 Task: Look for space in João Pinheiro, Brazil from 5th July, 2023 to 10th July, 2023 for 4 adults in price range Rs.9000 to Rs.14000. Place can be entire place with 2 bedrooms having 4 beds and 2 bathrooms. Property type can be house, flat, guest house. Booking option can be shelf check-in. Required host language is Spanish.
Action: Mouse moved to (410, 101)
Screenshot: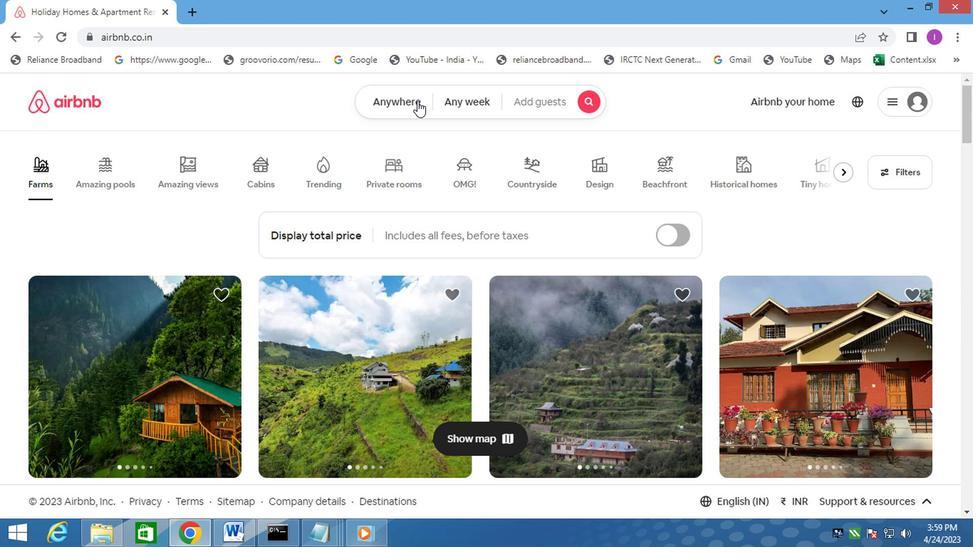 
Action: Mouse pressed left at (410, 101)
Screenshot: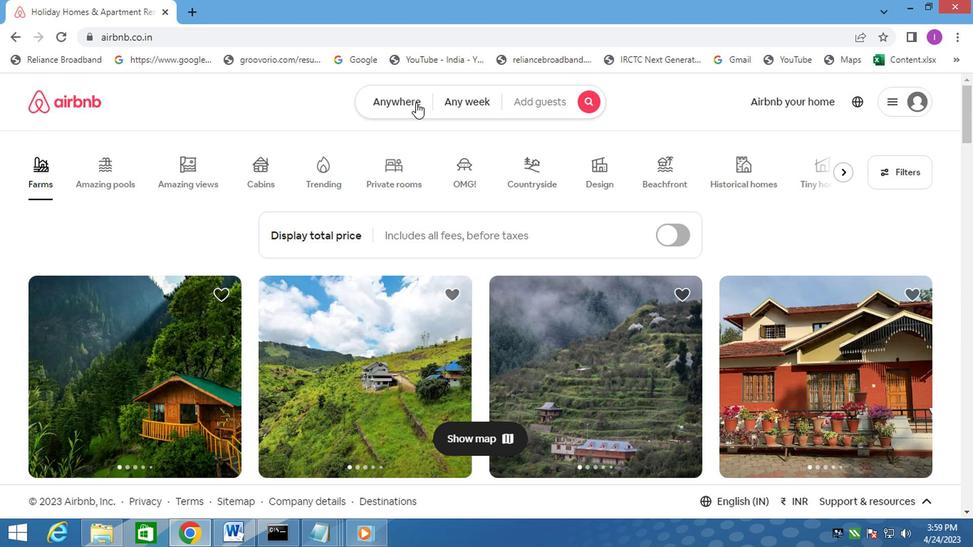 
Action: Mouse moved to (330, 159)
Screenshot: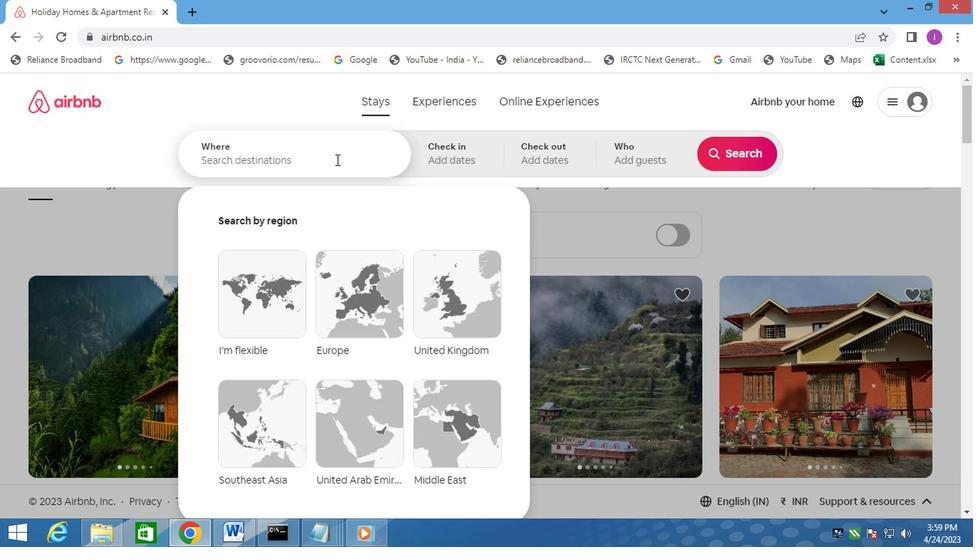 
Action: Mouse pressed left at (330, 159)
Screenshot: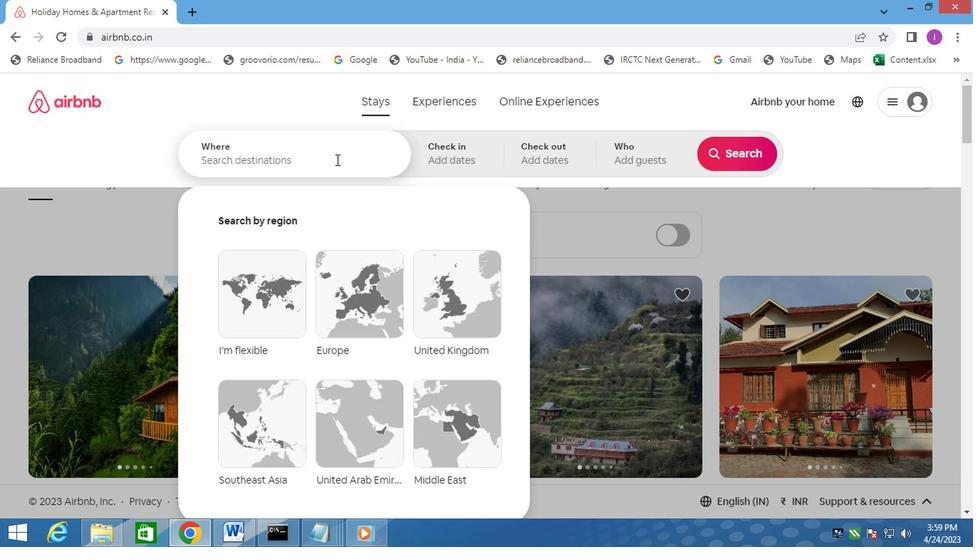 
Action: Mouse moved to (348, 174)
Screenshot: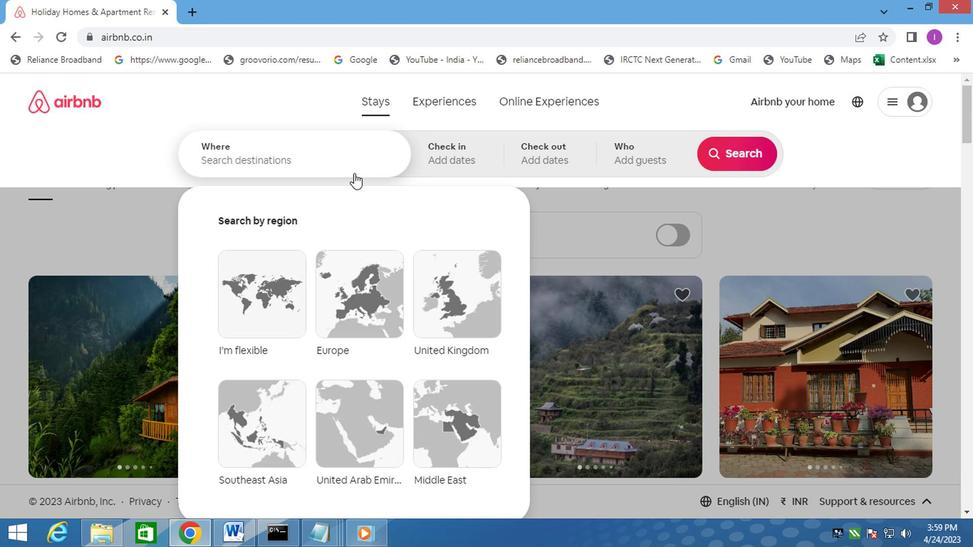 
Action: Key pressed <Key.shift>JOAO<Key.space>PINHEIRO,<Key.shift>BRAZIL
Screenshot: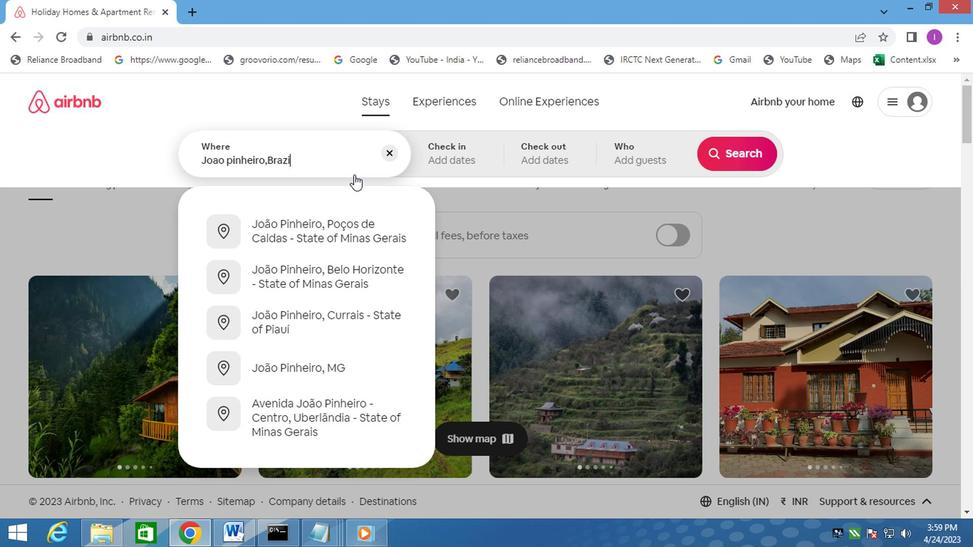 
Action: Mouse moved to (457, 155)
Screenshot: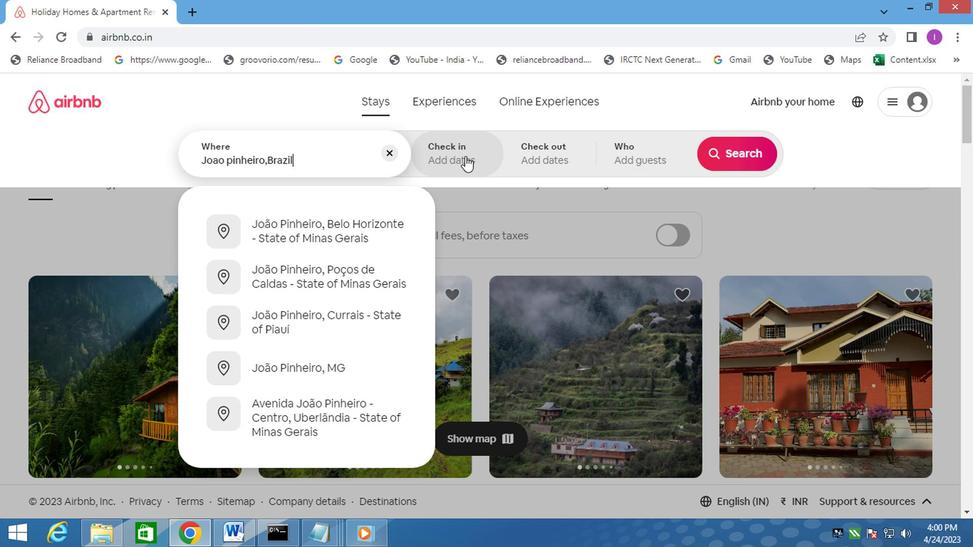 
Action: Mouse pressed left at (457, 155)
Screenshot: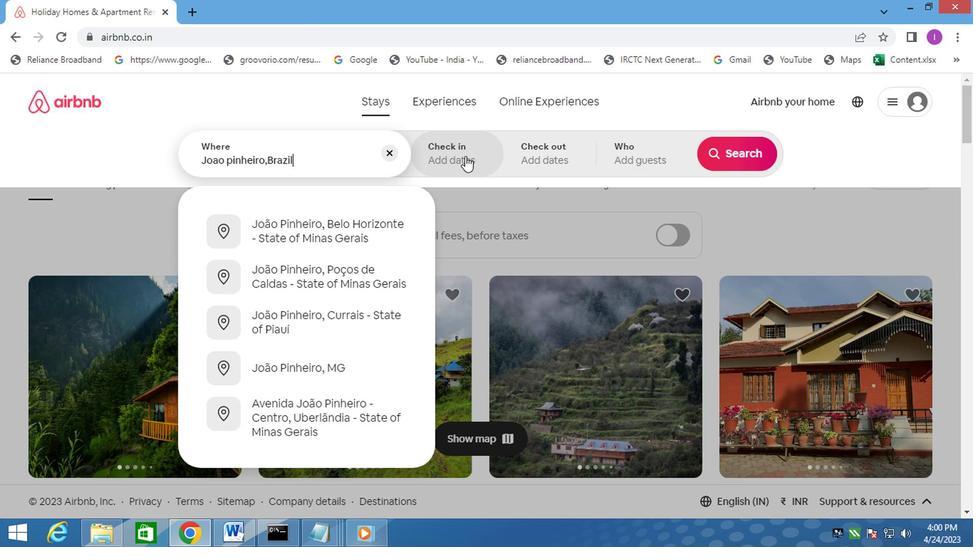 
Action: Mouse moved to (722, 272)
Screenshot: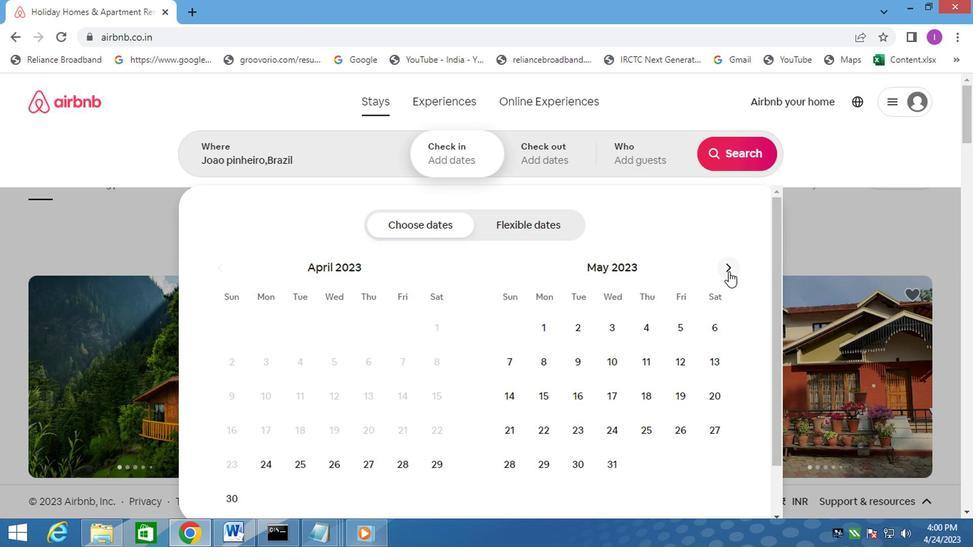 
Action: Mouse pressed left at (722, 272)
Screenshot: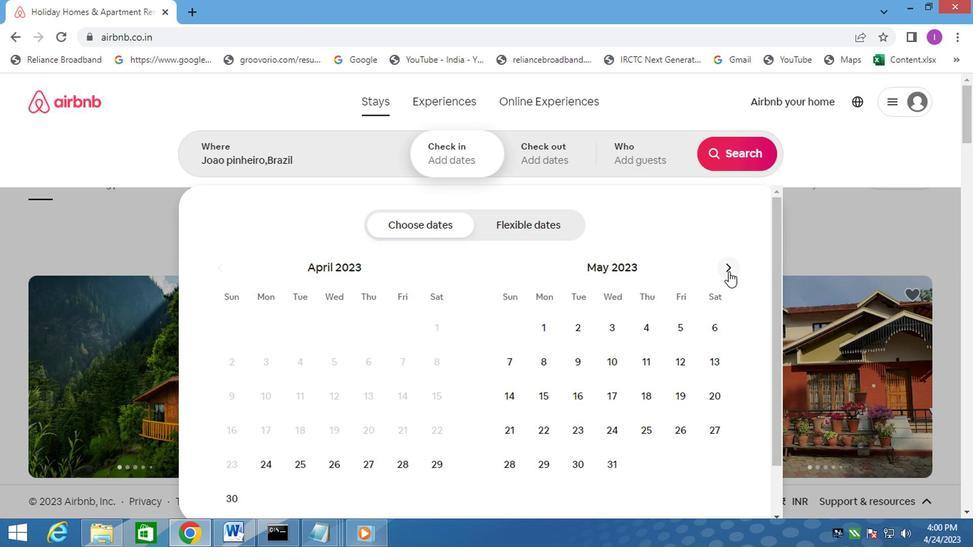 
Action: Mouse moved to (725, 269)
Screenshot: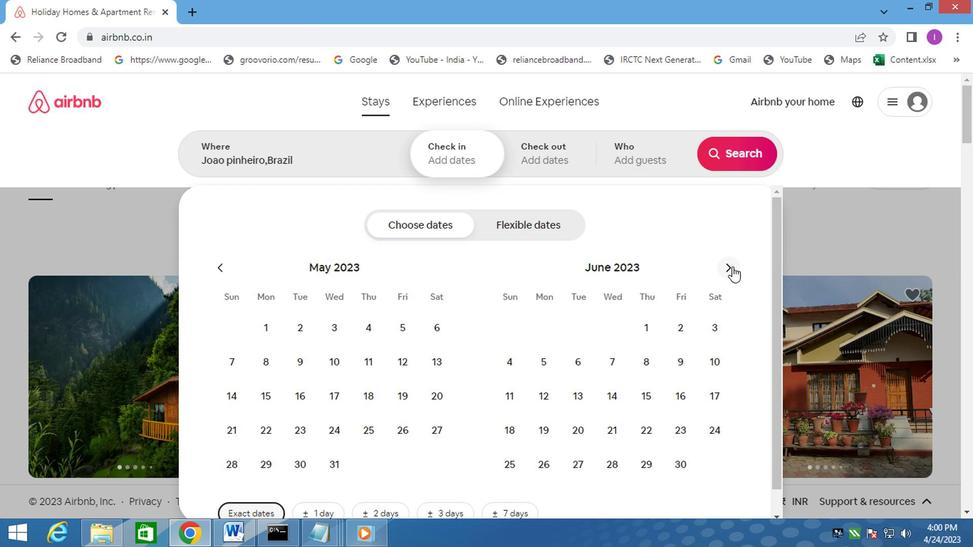 
Action: Mouse pressed left at (725, 269)
Screenshot: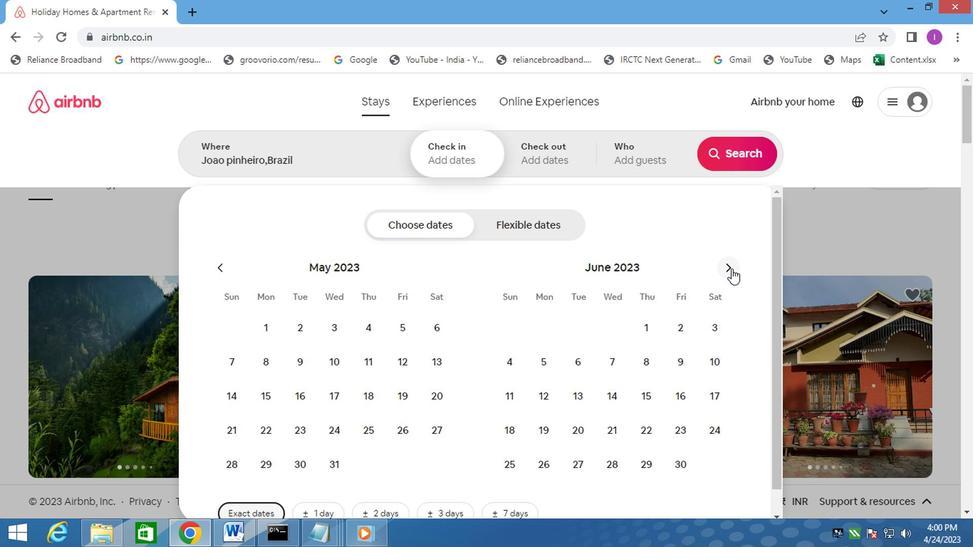 
Action: Mouse moved to (601, 360)
Screenshot: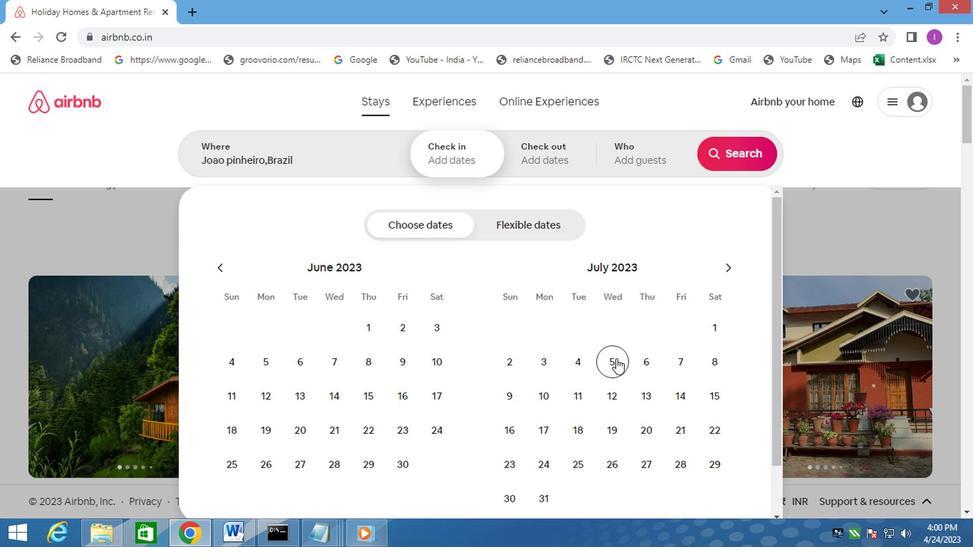 
Action: Mouse pressed left at (601, 360)
Screenshot: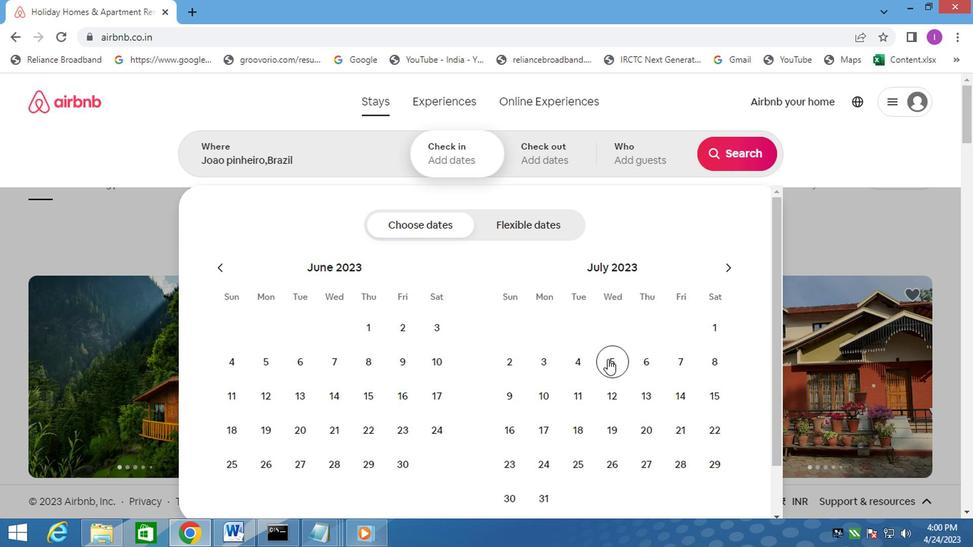
Action: Mouse moved to (537, 397)
Screenshot: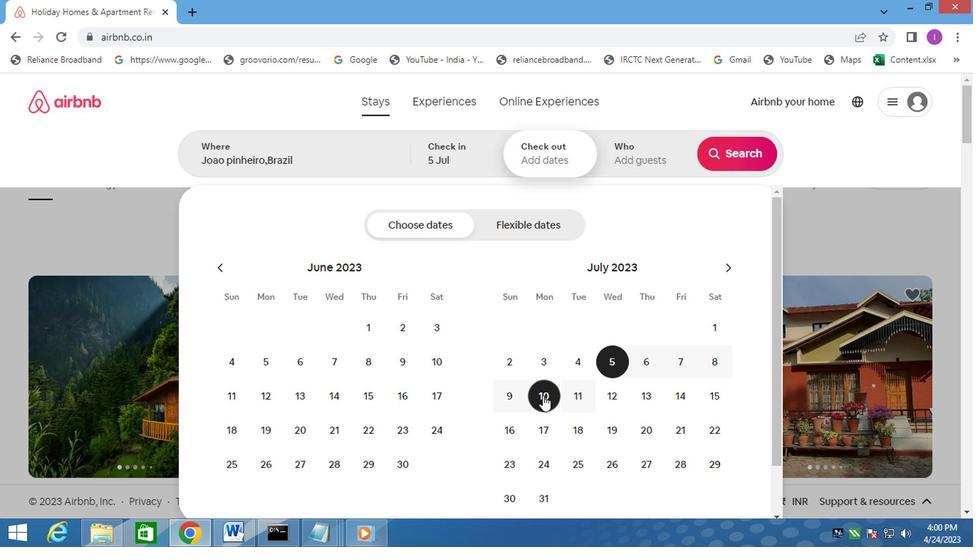 
Action: Mouse pressed left at (537, 397)
Screenshot: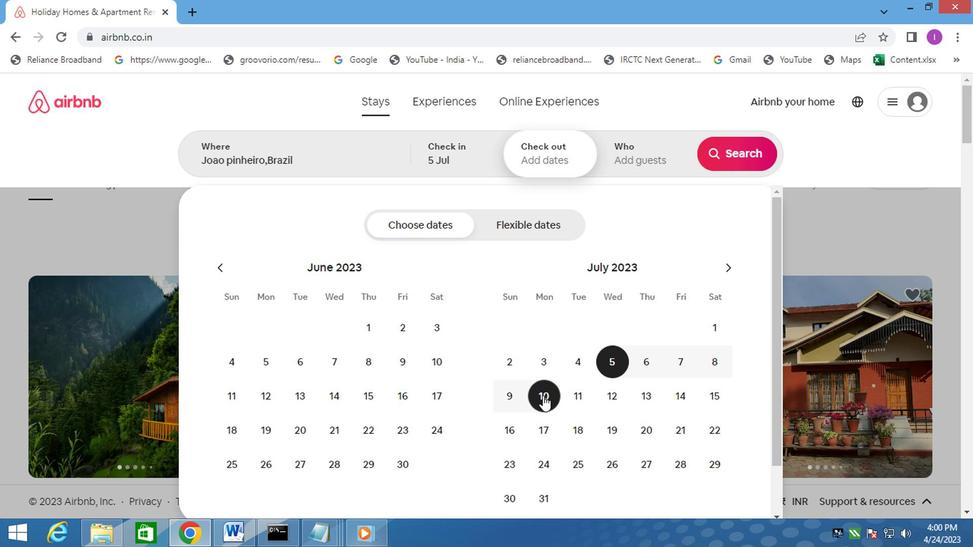 
Action: Mouse moved to (626, 166)
Screenshot: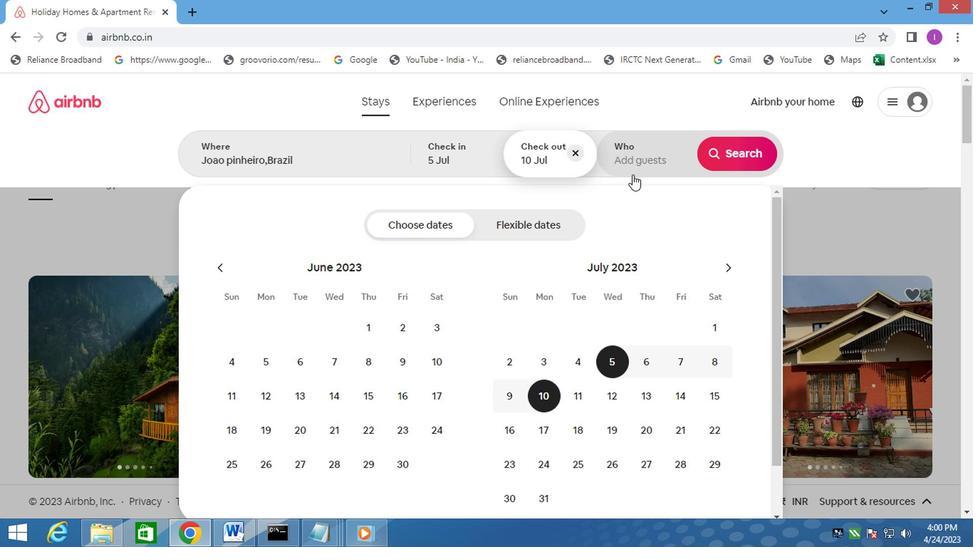 
Action: Mouse pressed left at (626, 166)
Screenshot: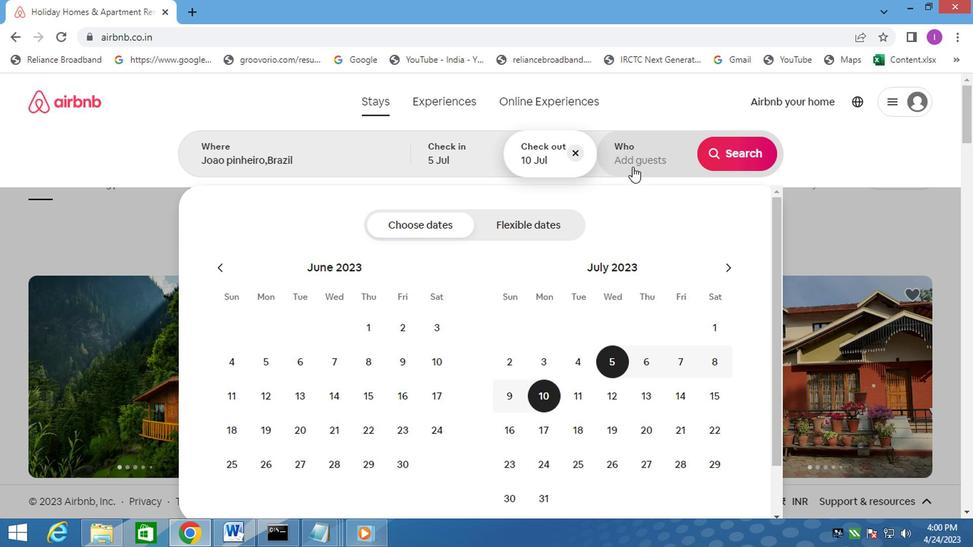 
Action: Mouse moved to (733, 224)
Screenshot: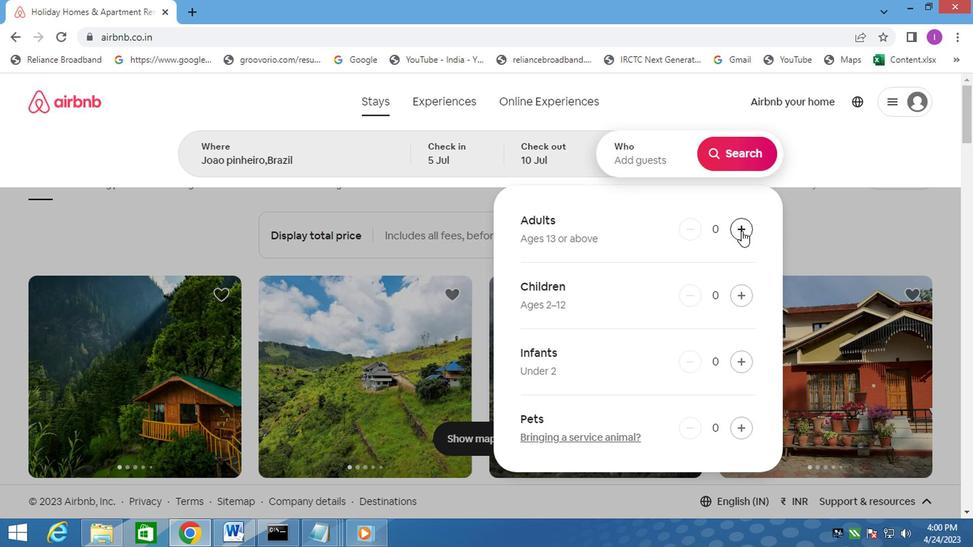 
Action: Mouse pressed left at (733, 224)
Screenshot: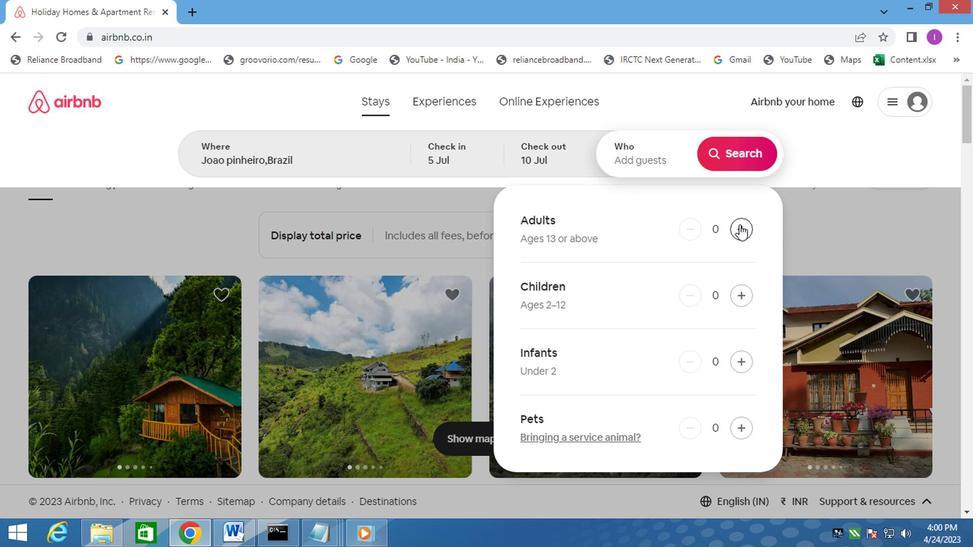 
Action: Mouse pressed left at (733, 224)
Screenshot: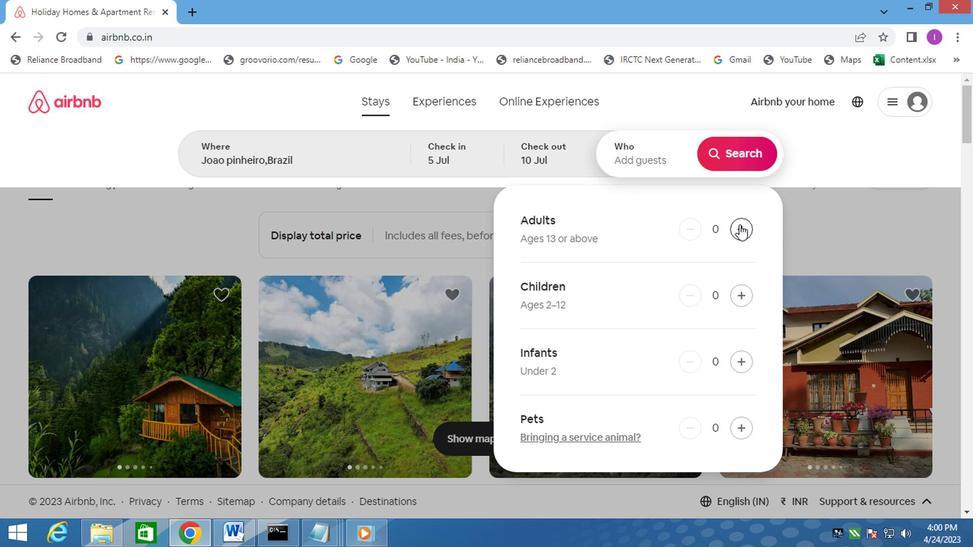 
Action: Mouse pressed left at (733, 224)
Screenshot: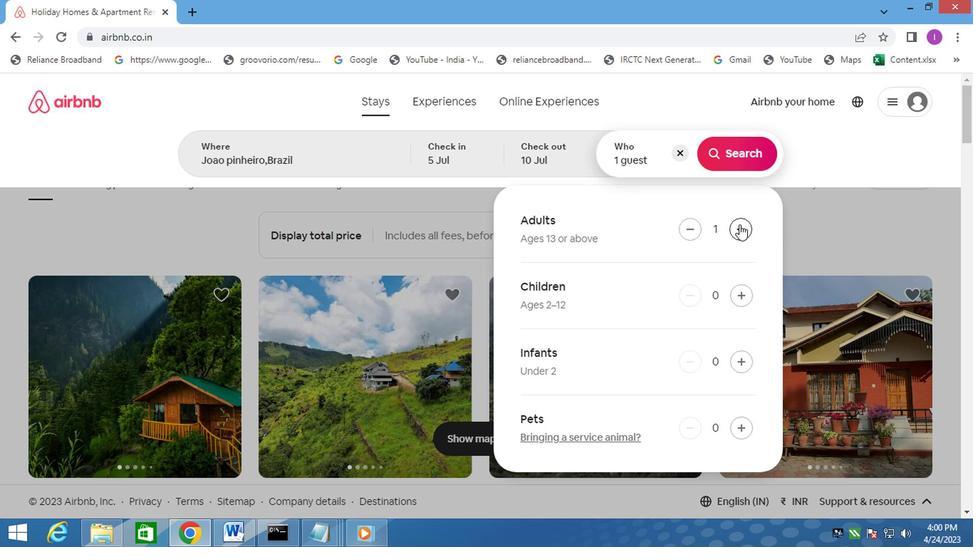 
Action: Mouse pressed left at (733, 224)
Screenshot: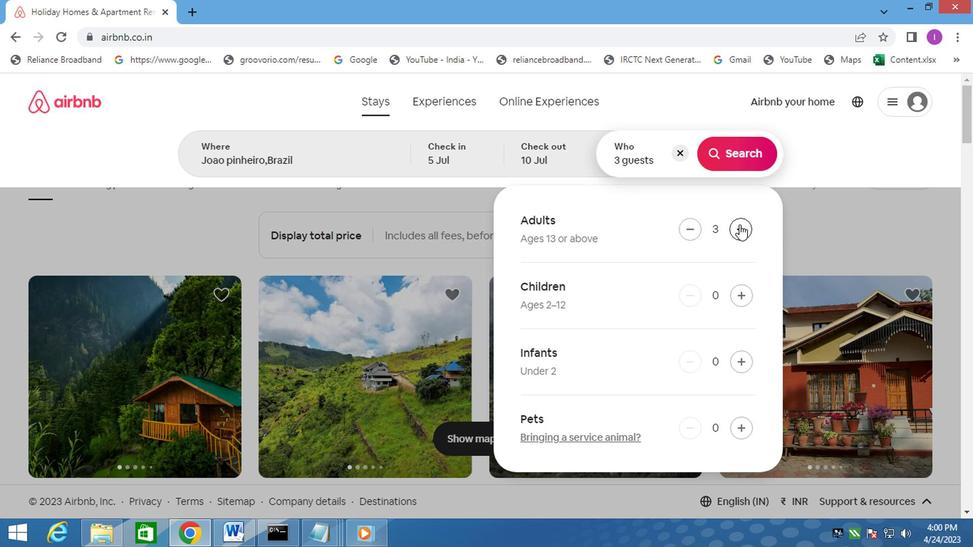 
Action: Mouse moved to (737, 154)
Screenshot: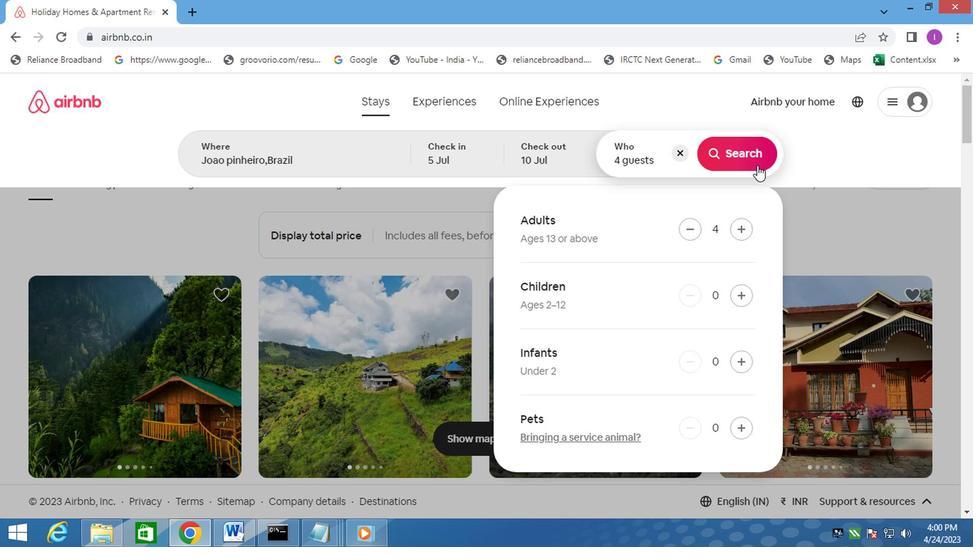 
Action: Mouse pressed left at (737, 154)
Screenshot: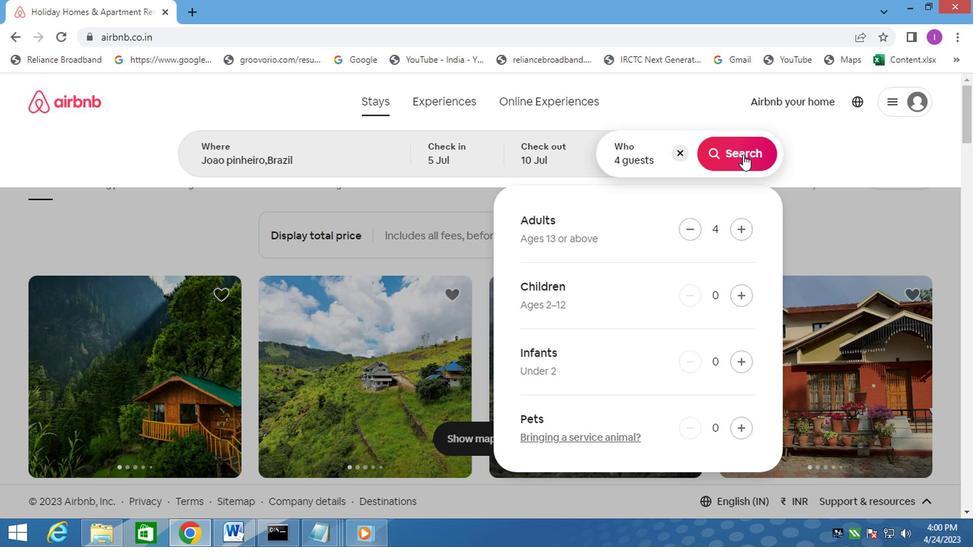 
Action: Mouse moved to (902, 155)
Screenshot: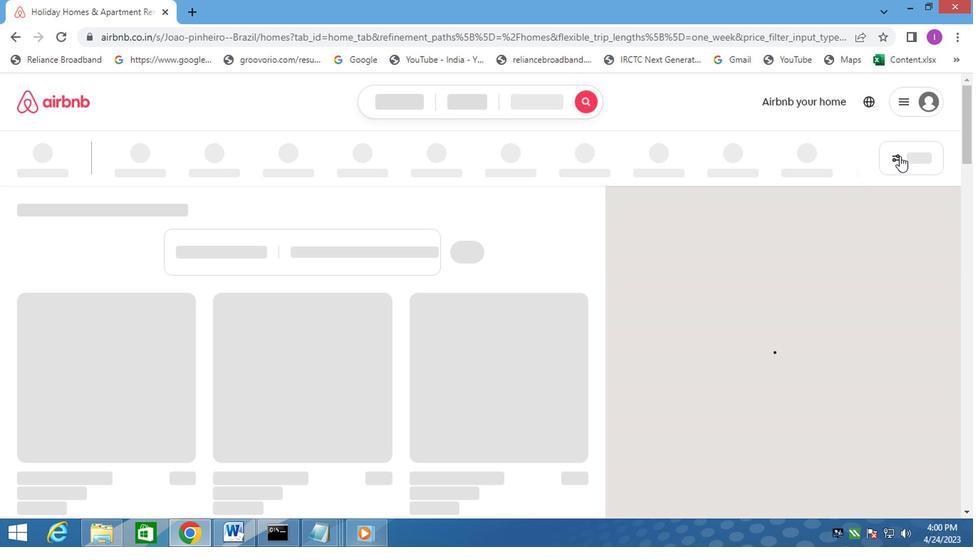 
Action: Mouse pressed left at (902, 155)
Screenshot: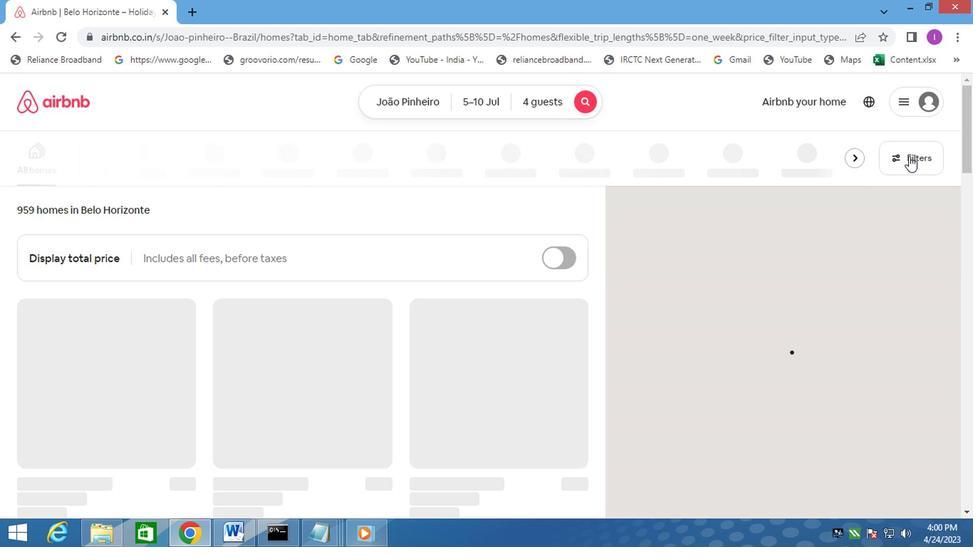 
Action: Mouse moved to (310, 335)
Screenshot: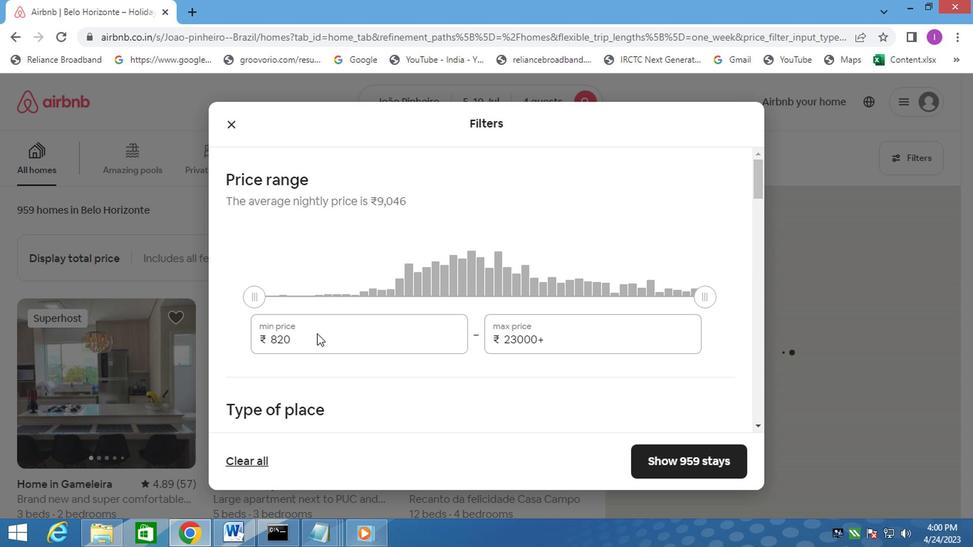 
Action: Mouse pressed left at (310, 335)
Screenshot: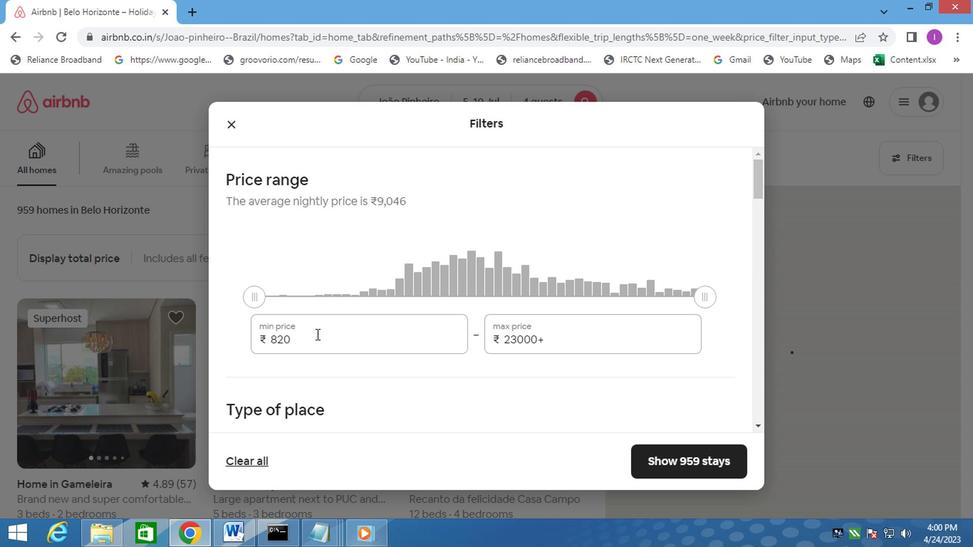 
Action: Mouse moved to (301, 337)
Screenshot: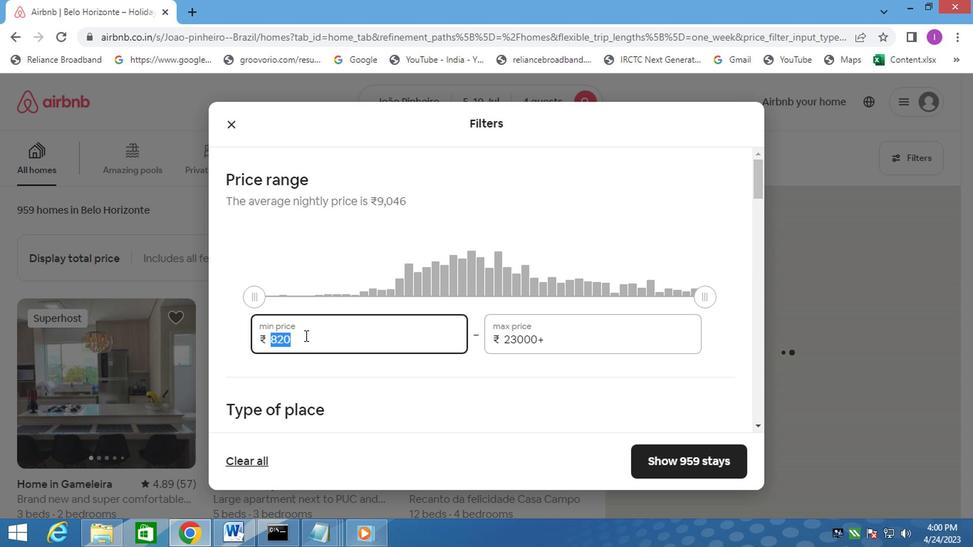 
Action: Key pressed 9000
Screenshot: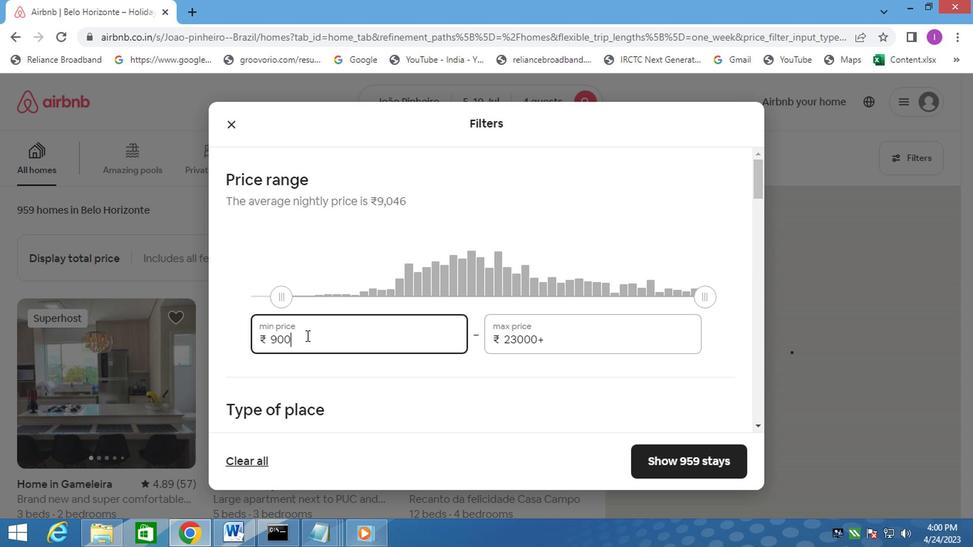 
Action: Mouse scrolled (301, 336) with delta (0, -1)
Screenshot: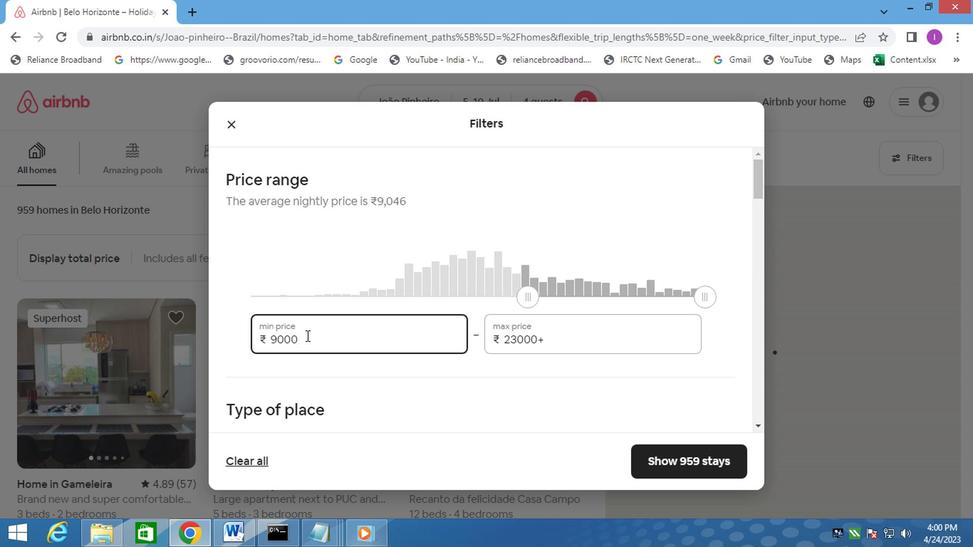 
Action: Mouse moved to (313, 342)
Screenshot: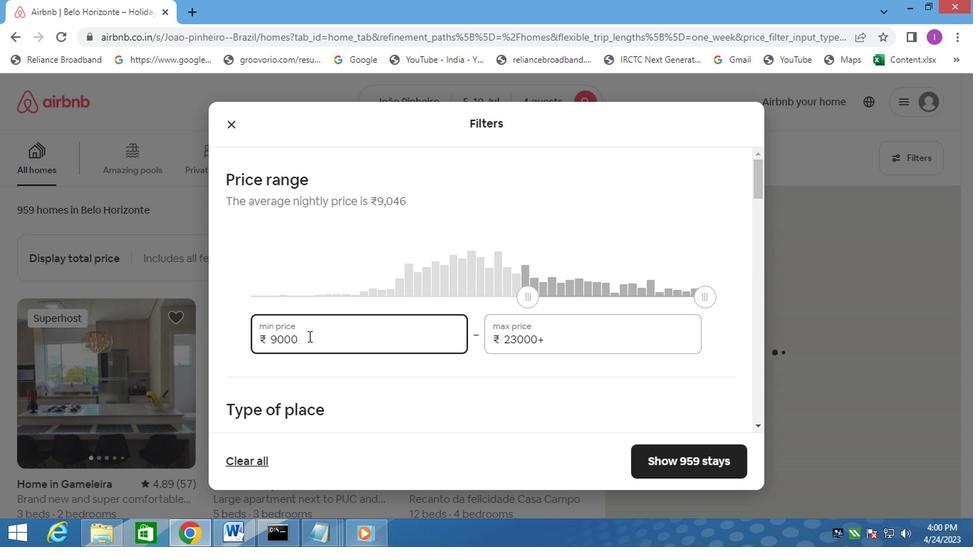 
Action: Mouse scrolled (305, 339) with delta (0, 0)
Screenshot: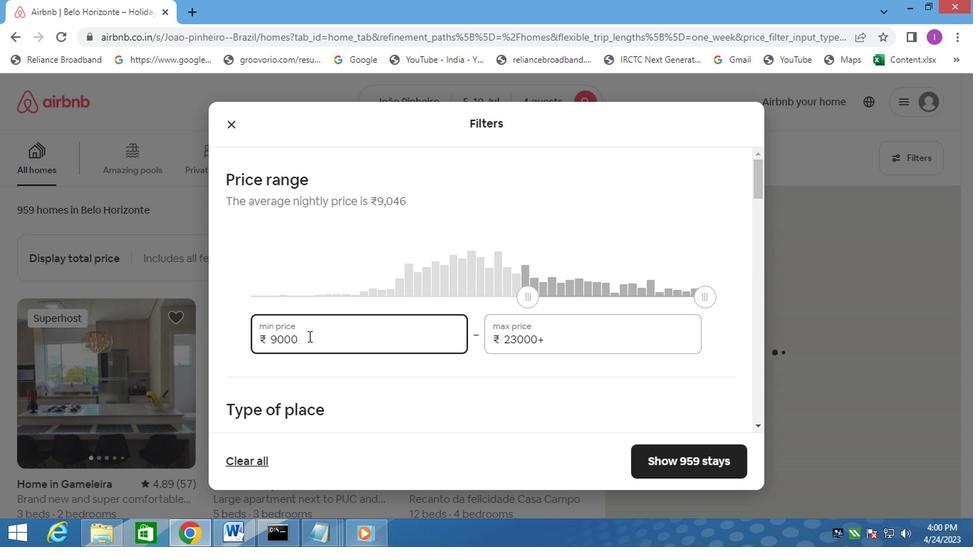 
Action: Mouse moved to (558, 197)
Screenshot: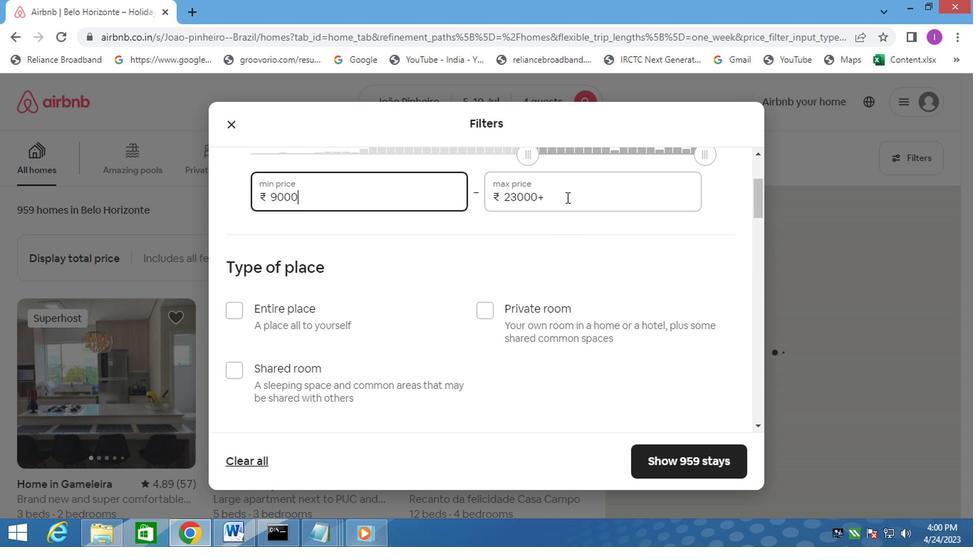 
Action: Mouse pressed left at (558, 197)
Screenshot: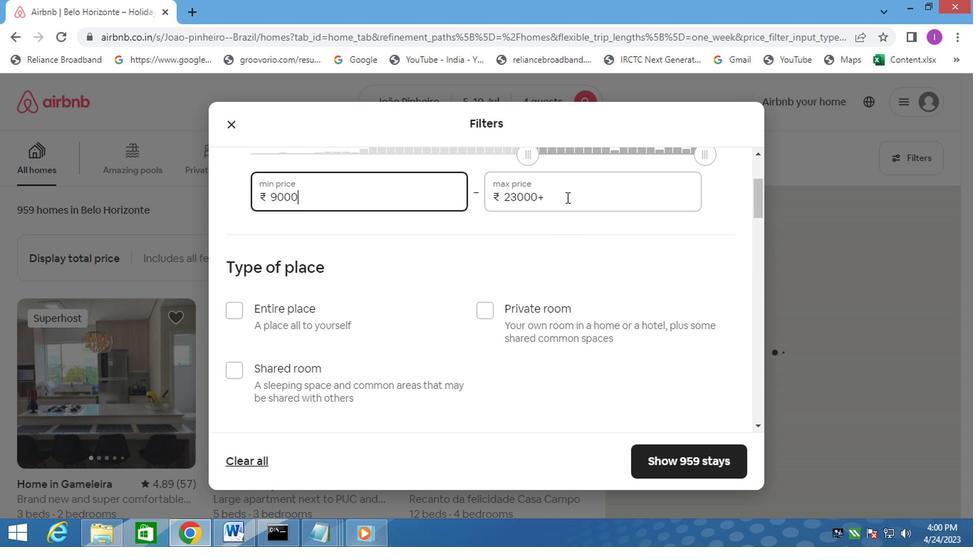 
Action: Mouse moved to (516, 215)
Screenshot: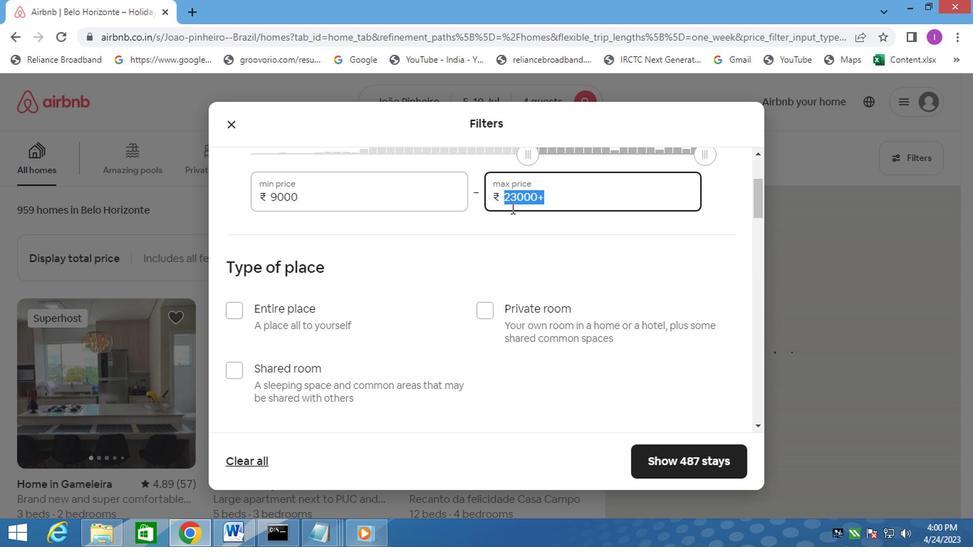 
Action: Key pressed 14
Screenshot: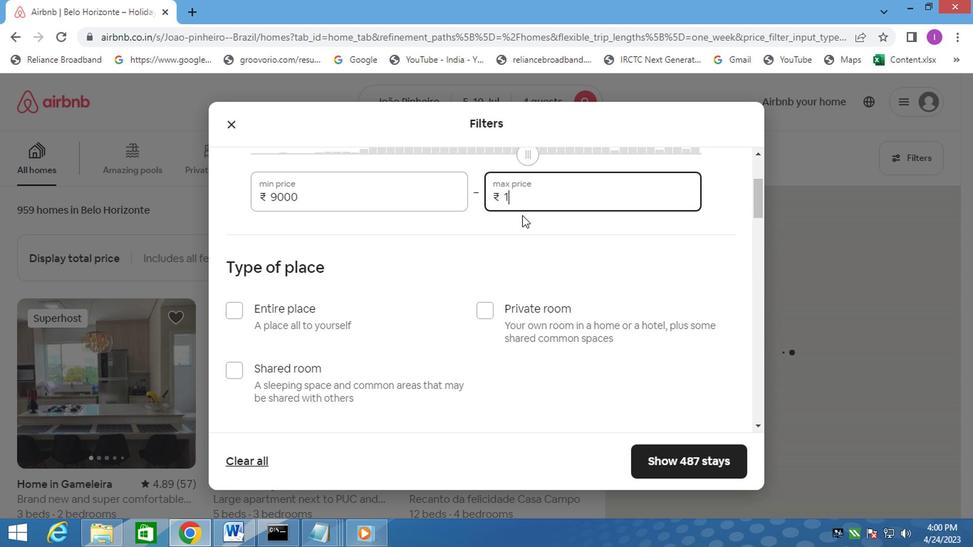 
Action: Mouse moved to (517, 215)
Screenshot: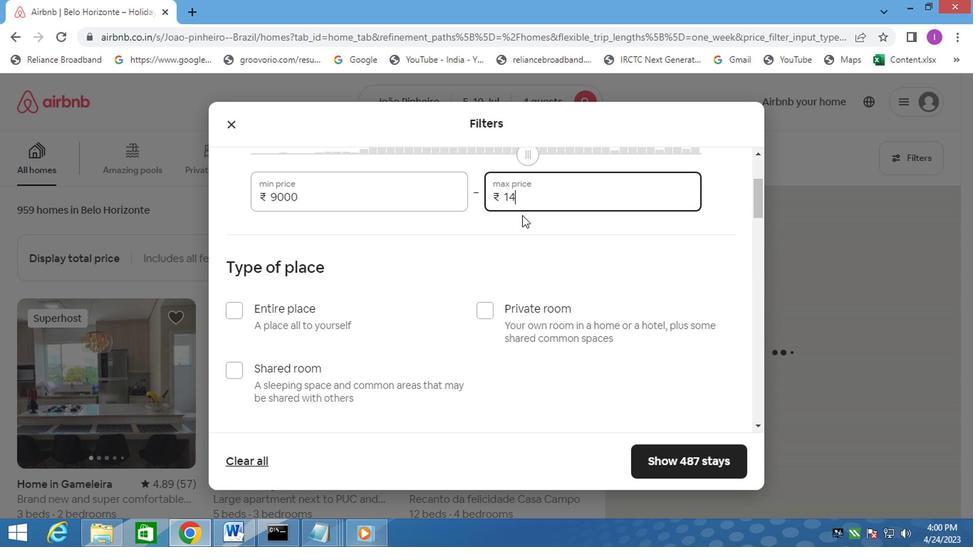 
Action: Key pressed 000
Screenshot: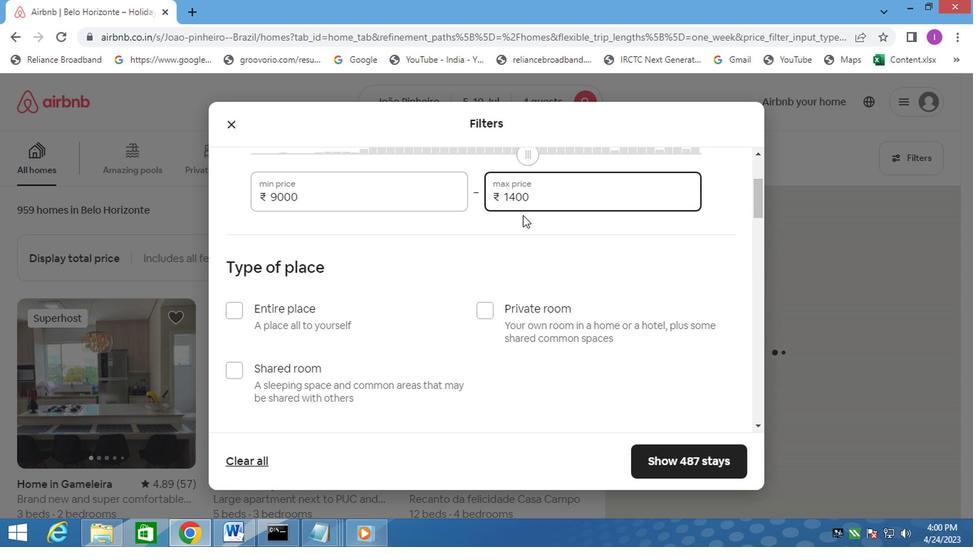 
Action: Mouse moved to (227, 308)
Screenshot: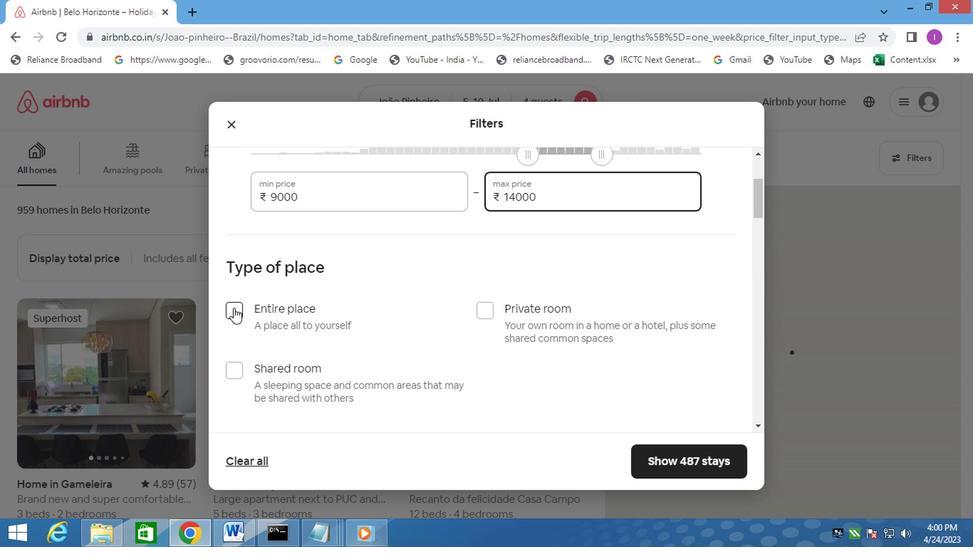 
Action: Mouse pressed left at (227, 308)
Screenshot: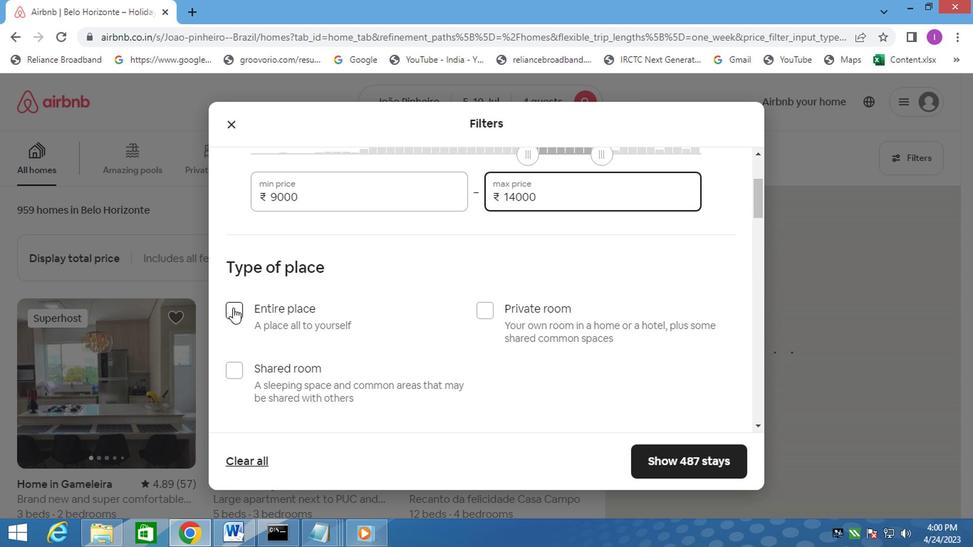 
Action: Mouse moved to (411, 288)
Screenshot: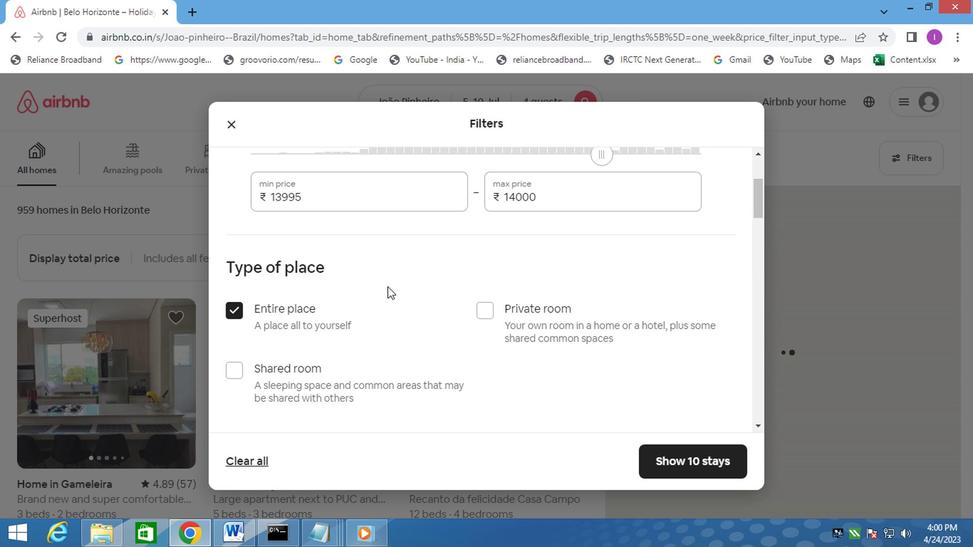 
Action: Mouse scrolled (411, 287) with delta (0, 0)
Screenshot: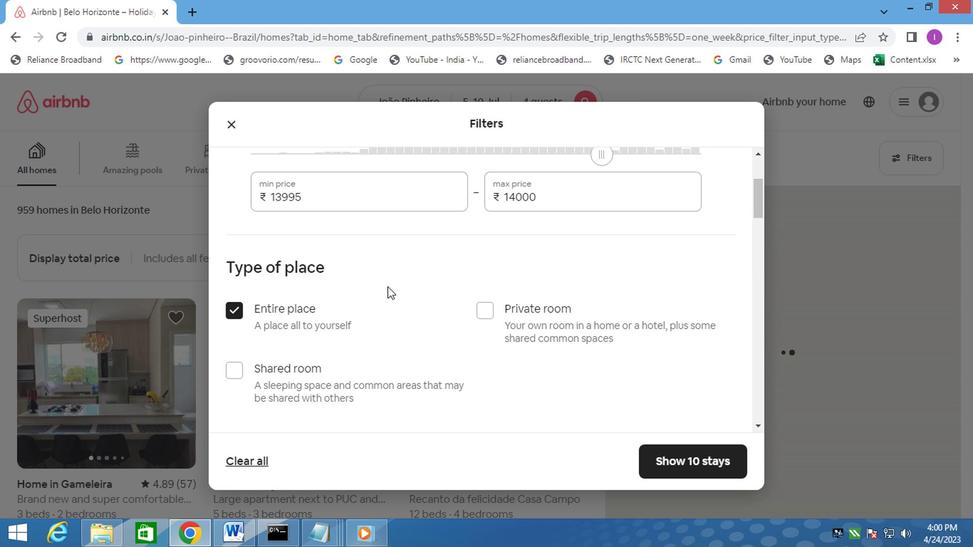 
Action: Mouse moved to (411, 288)
Screenshot: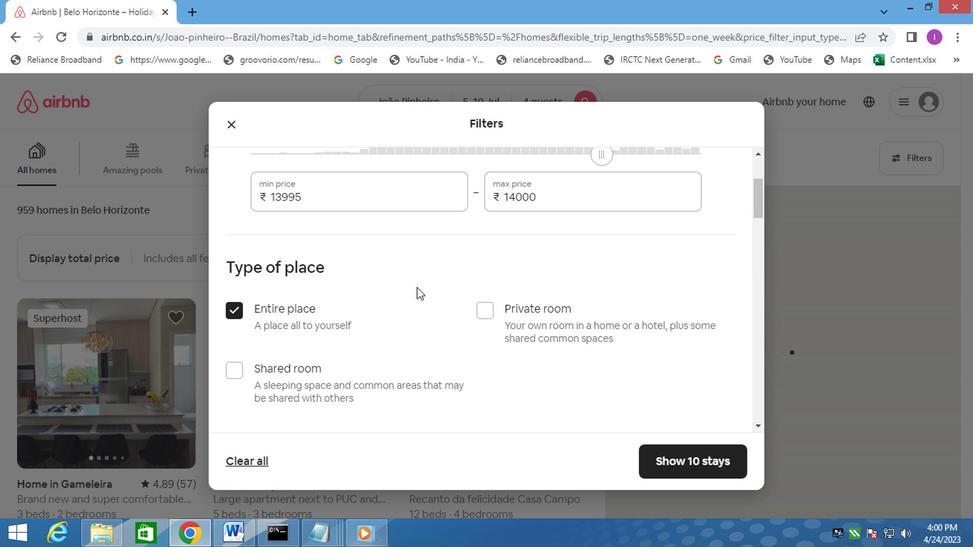 
Action: Mouse scrolled (411, 287) with delta (0, 0)
Screenshot: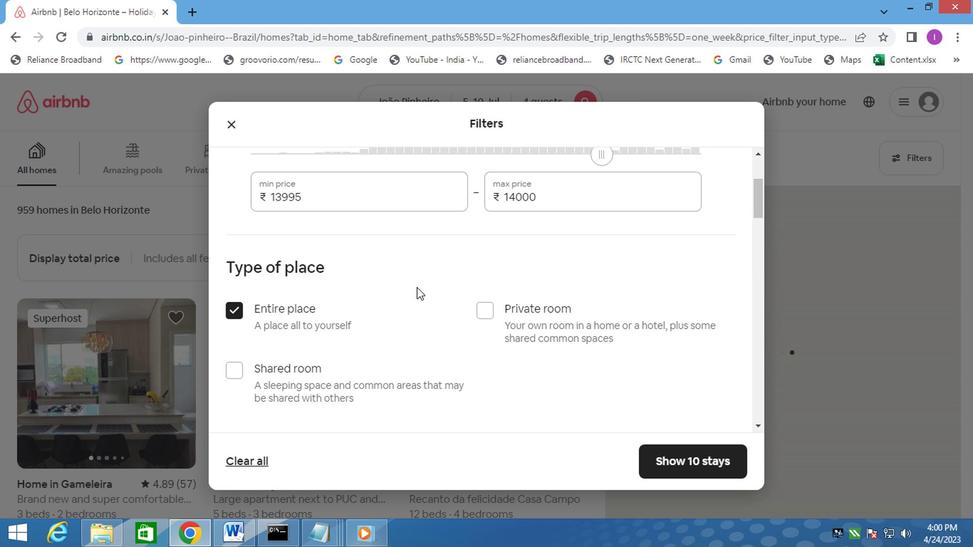 
Action: Mouse scrolled (411, 287) with delta (0, 0)
Screenshot: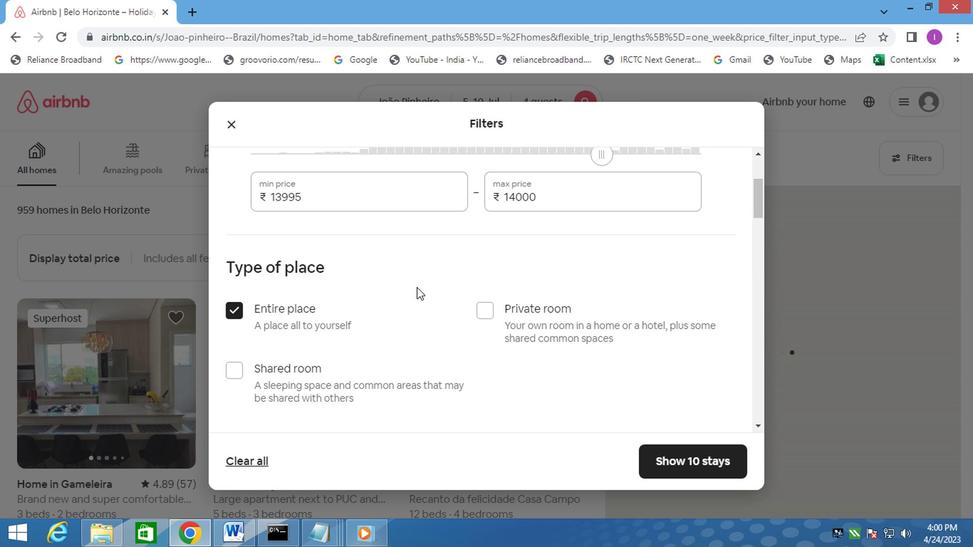 
Action: Mouse moved to (346, 332)
Screenshot: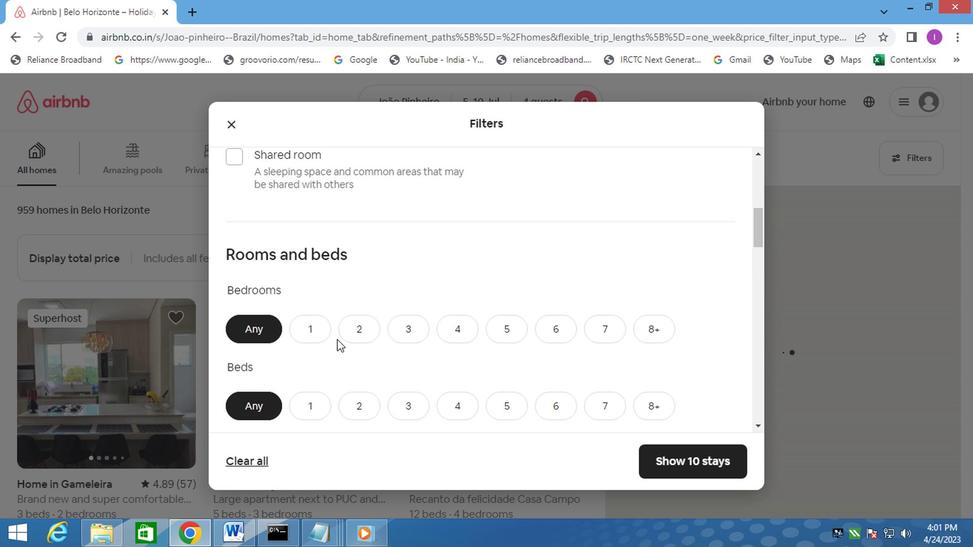 
Action: Mouse pressed left at (346, 332)
Screenshot: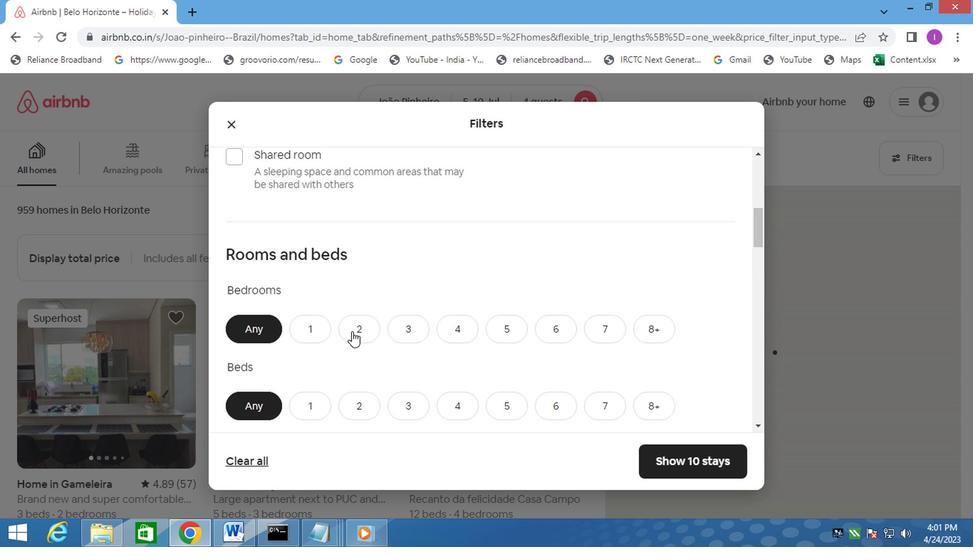 
Action: Mouse moved to (514, 477)
Screenshot: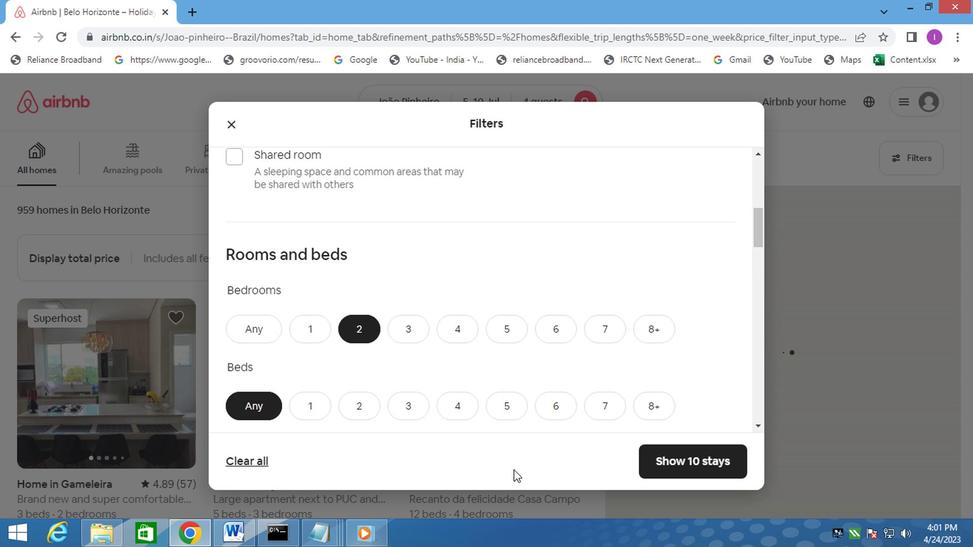 
Action: Mouse pressed left at (509, 473)
Screenshot: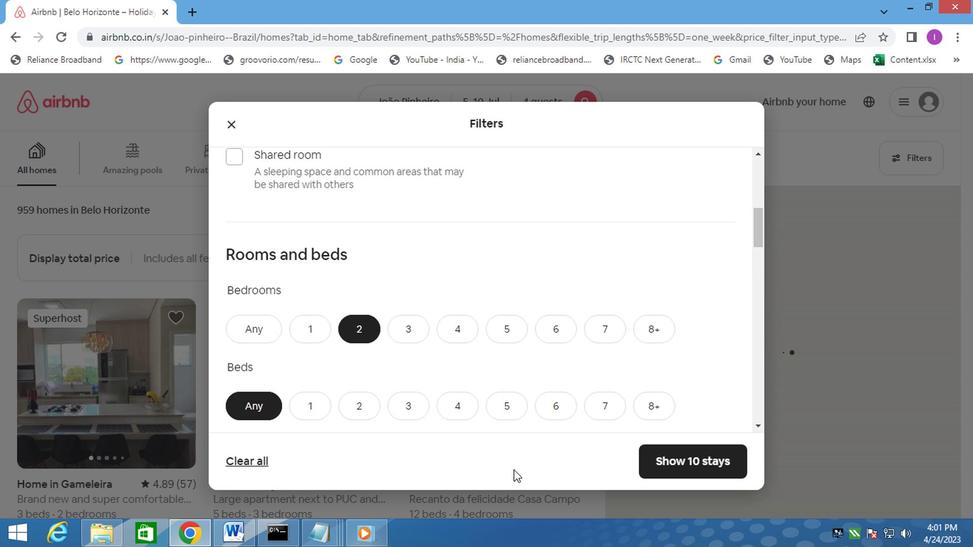 
Action: Mouse moved to (455, 419)
Screenshot: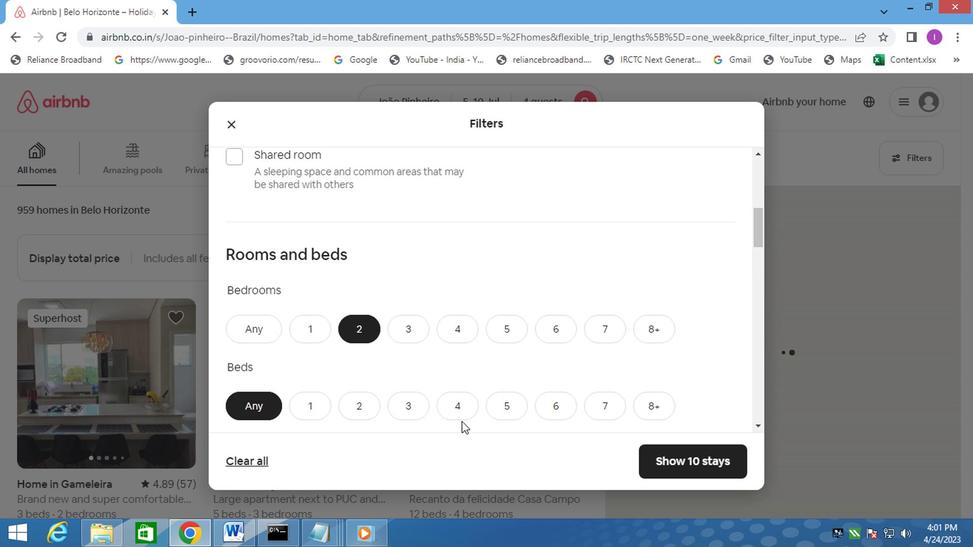 
Action: Mouse pressed left at (455, 419)
Screenshot: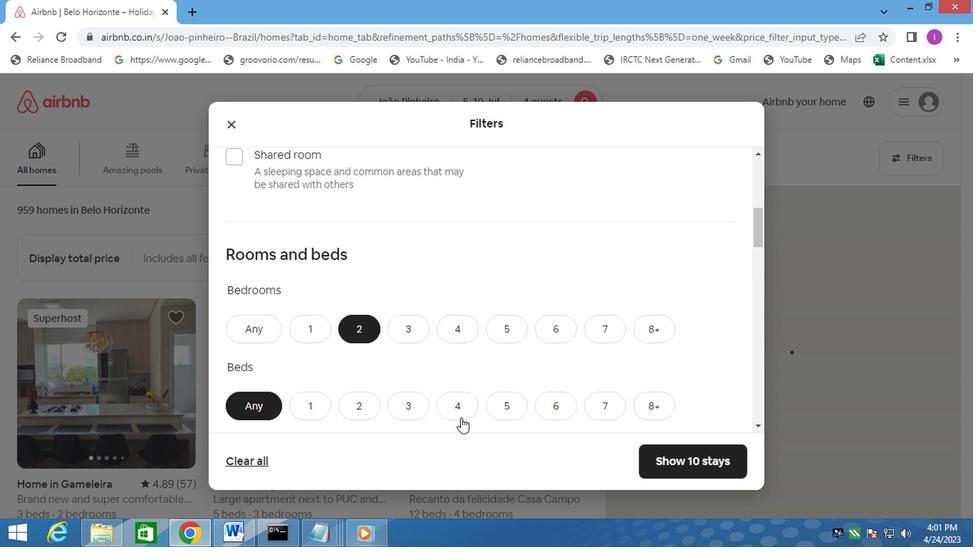 
Action: Mouse moved to (450, 419)
Screenshot: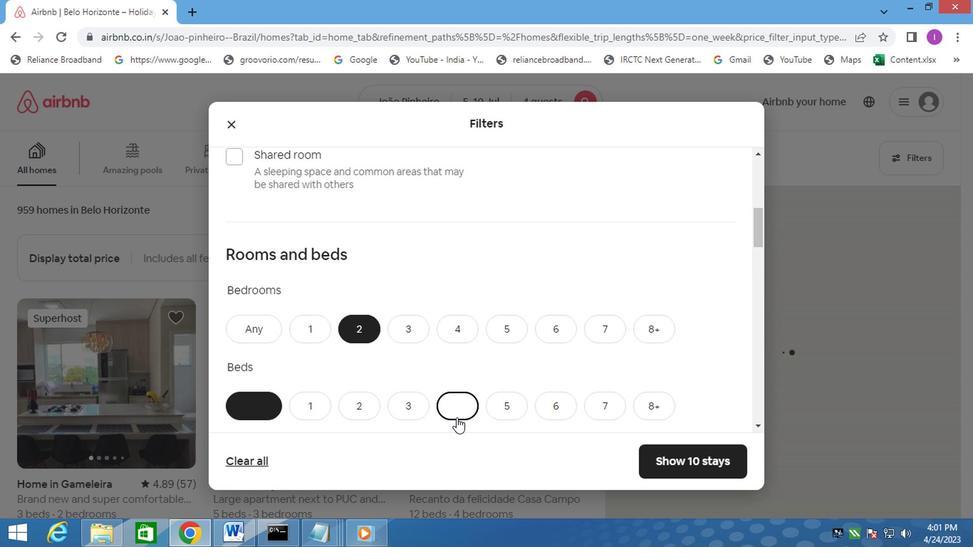 
Action: Mouse scrolled (450, 418) with delta (0, -1)
Screenshot: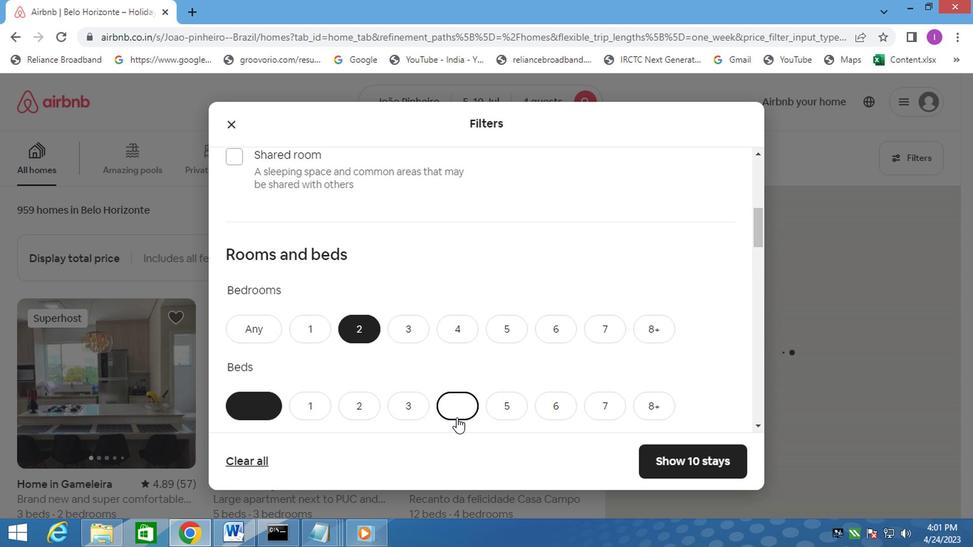 
Action: Mouse scrolled (450, 418) with delta (0, -1)
Screenshot: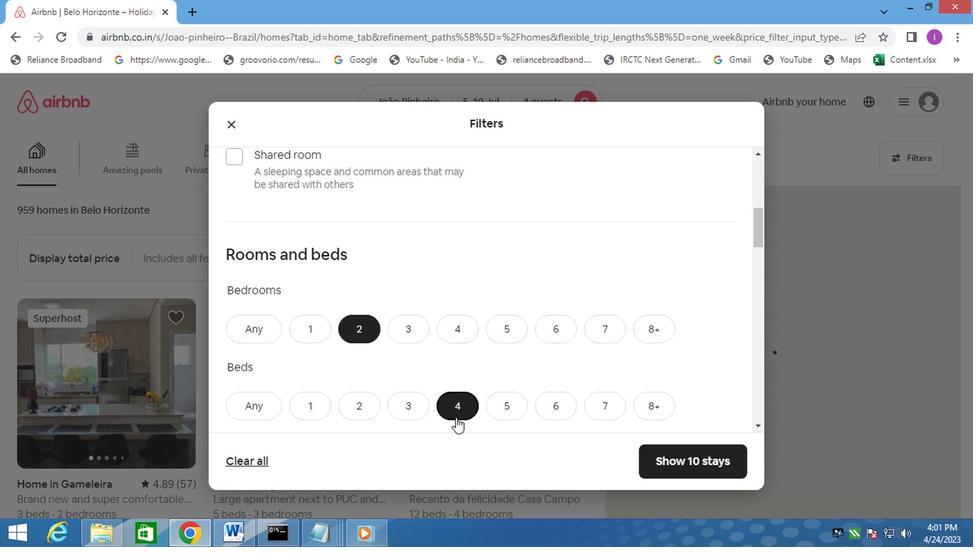 
Action: Mouse moved to (351, 349)
Screenshot: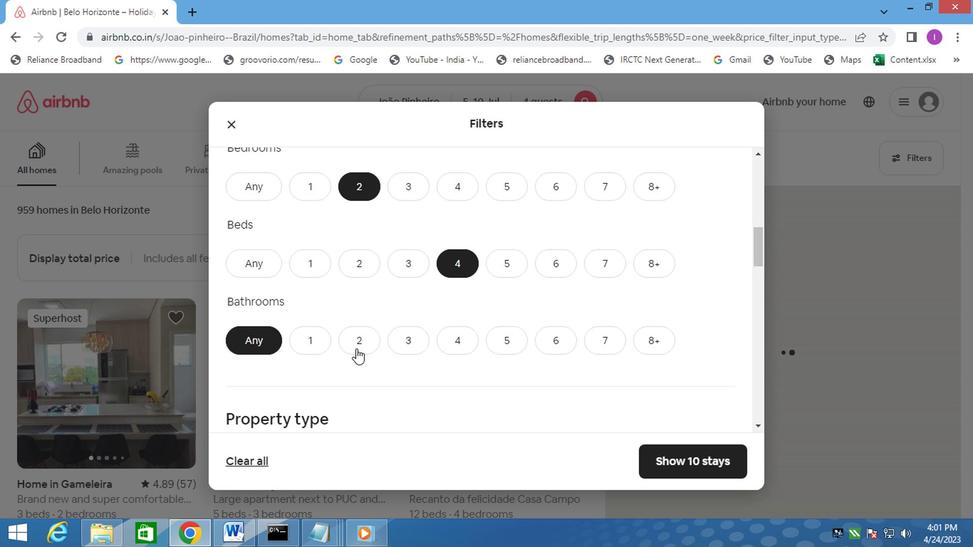 
Action: Mouse pressed left at (351, 349)
Screenshot: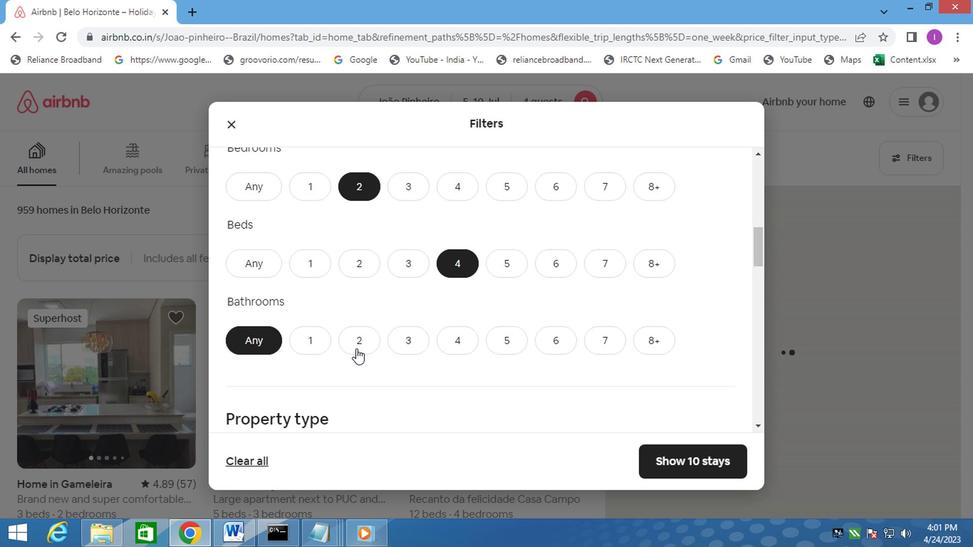 
Action: Mouse moved to (620, 380)
Screenshot: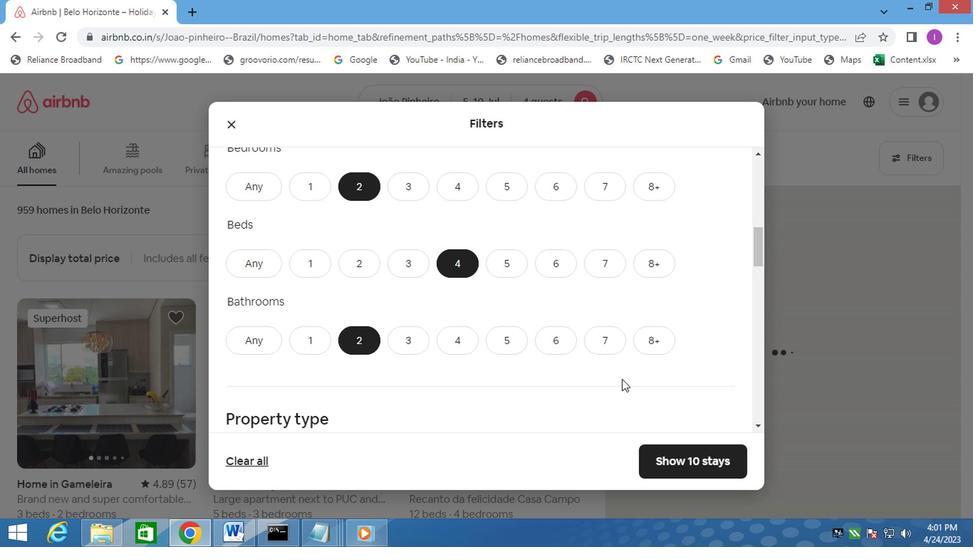 
Action: Mouse scrolled (620, 379) with delta (0, -1)
Screenshot: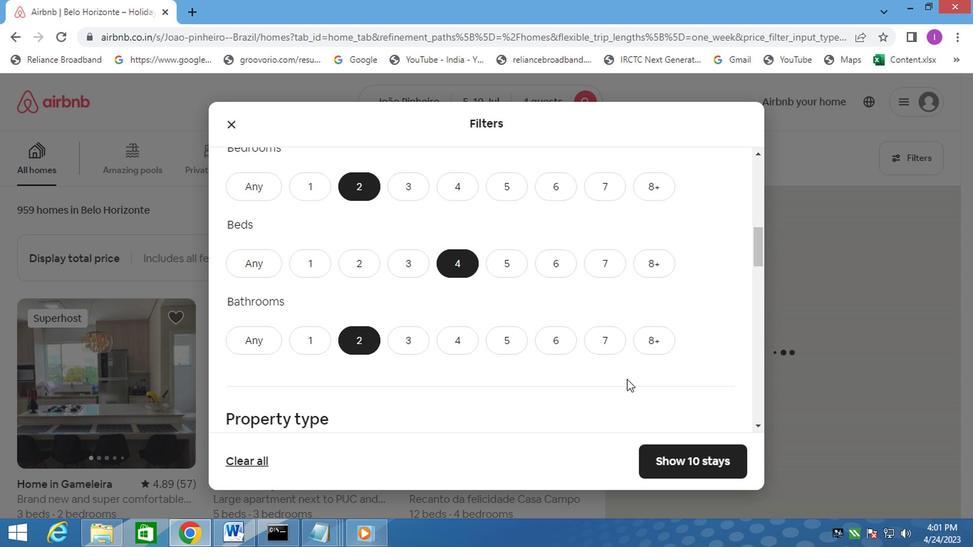 
Action: Mouse scrolled (620, 379) with delta (0, -1)
Screenshot: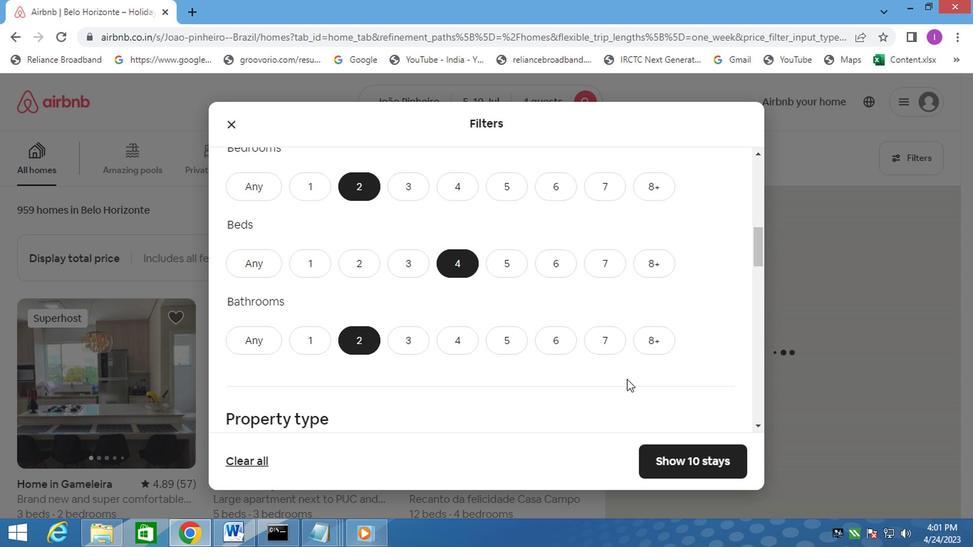 
Action: Mouse moved to (262, 379)
Screenshot: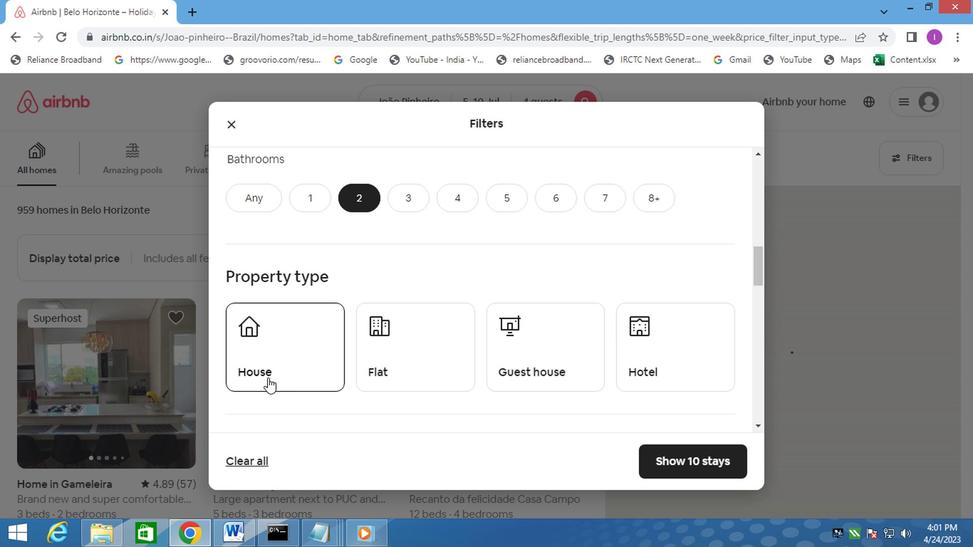 
Action: Mouse pressed left at (262, 379)
Screenshot: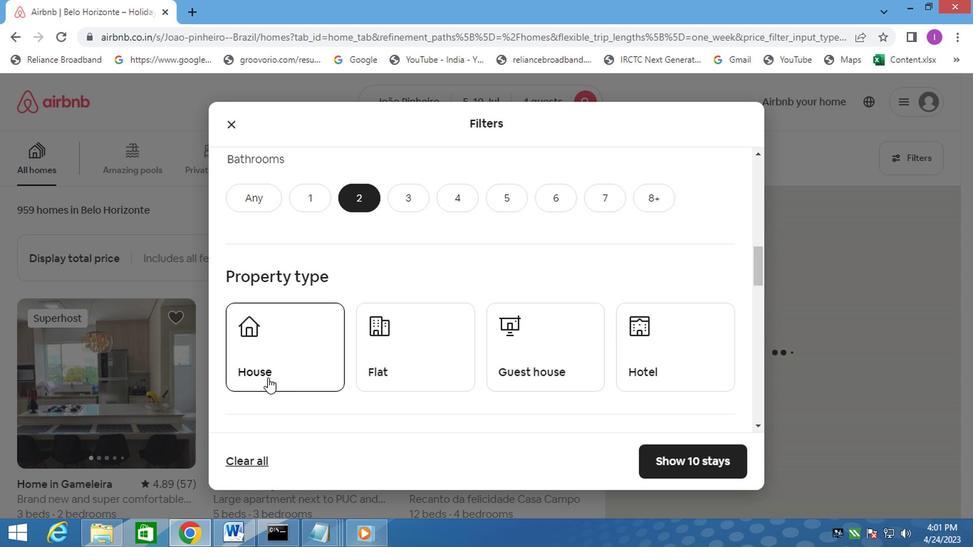 
Action: Mouse moved to (407, 378)
Screenshot: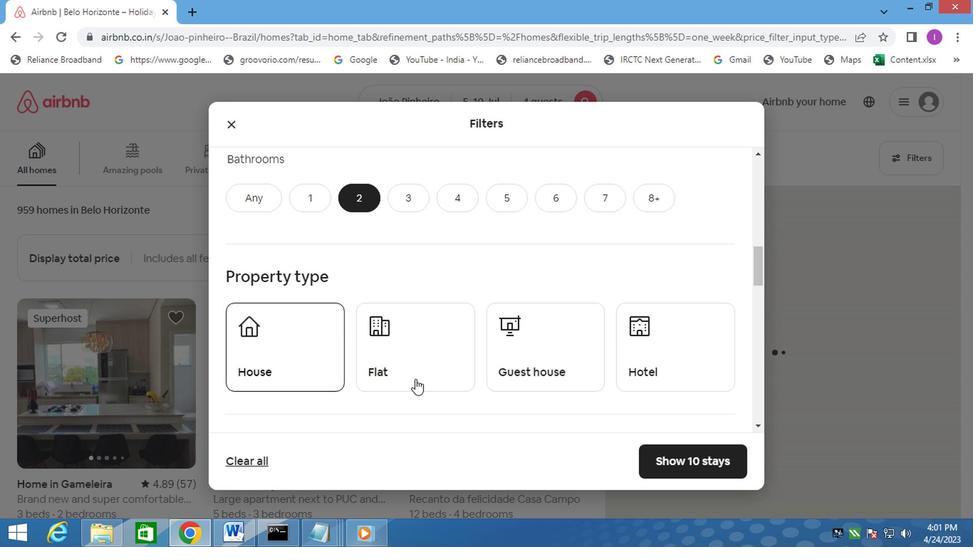 
Action: Mouse pressed left at (407, 378)
Screenshot: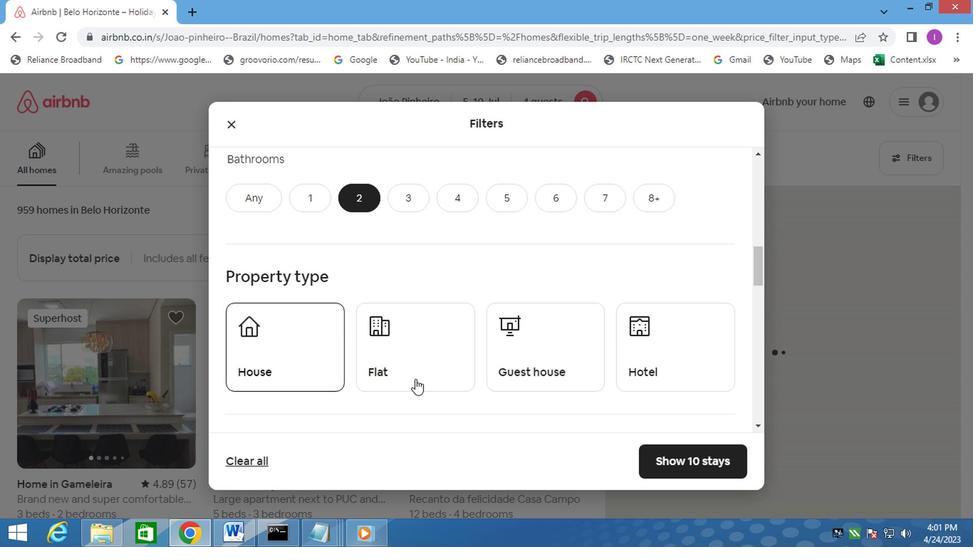 
Action: Mouse moved to (526, 382)
Screenshot: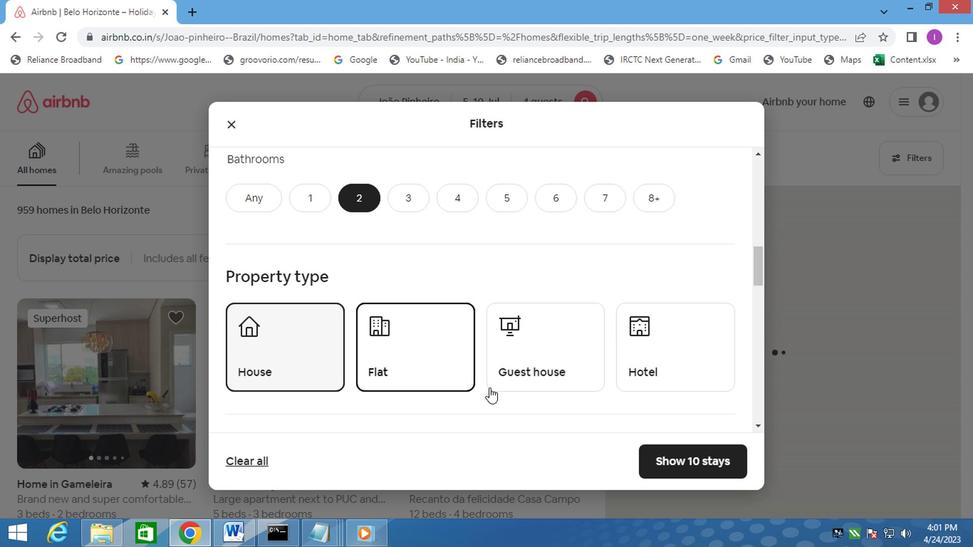 
Action: Mouse pressed left at (526, 382)
Screenshot: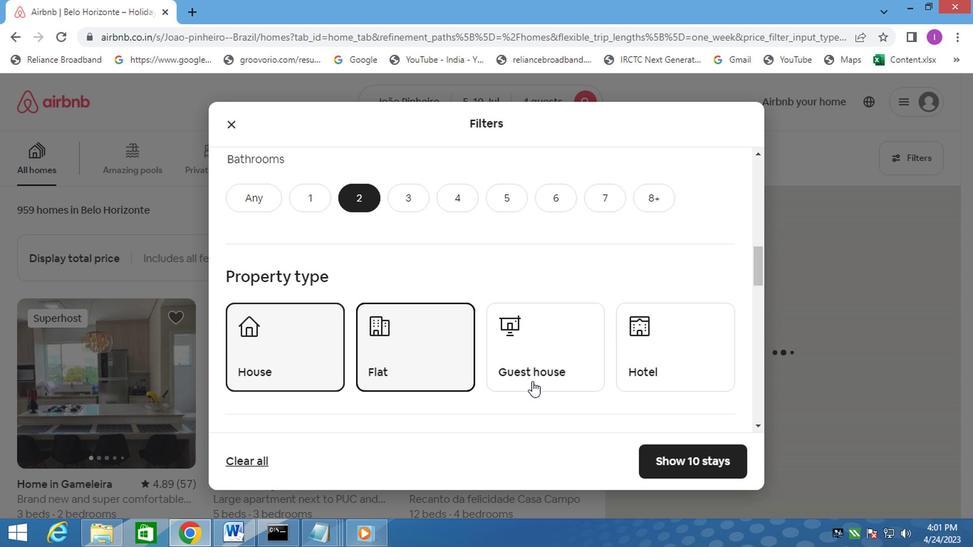 
Action: Mouse moved to (632, 355)
Screenshot: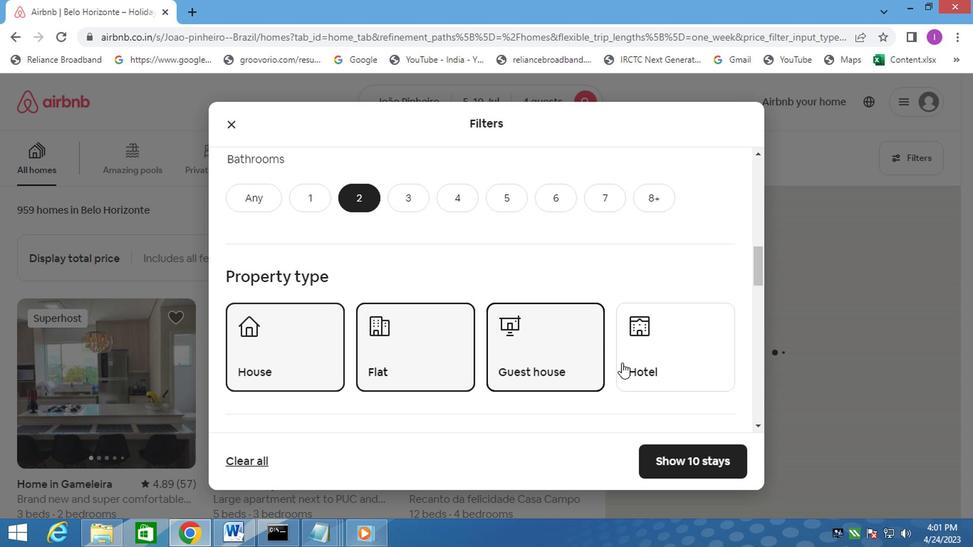 
Action: Mouse scrolled (632, 355) with delta (0, 0)
Screenshot: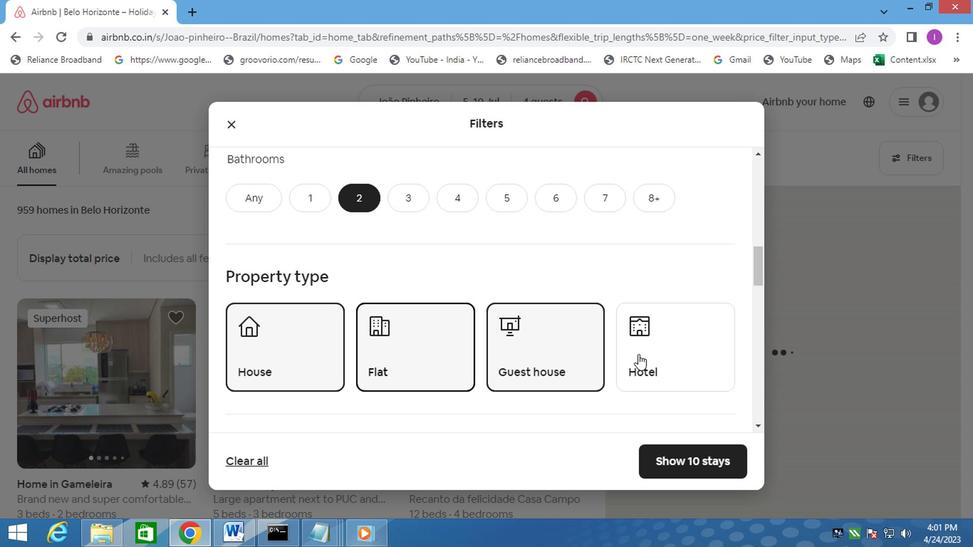 
Action: Mouse scrolled (632, 355) with delta (0, 0)
Screenshot: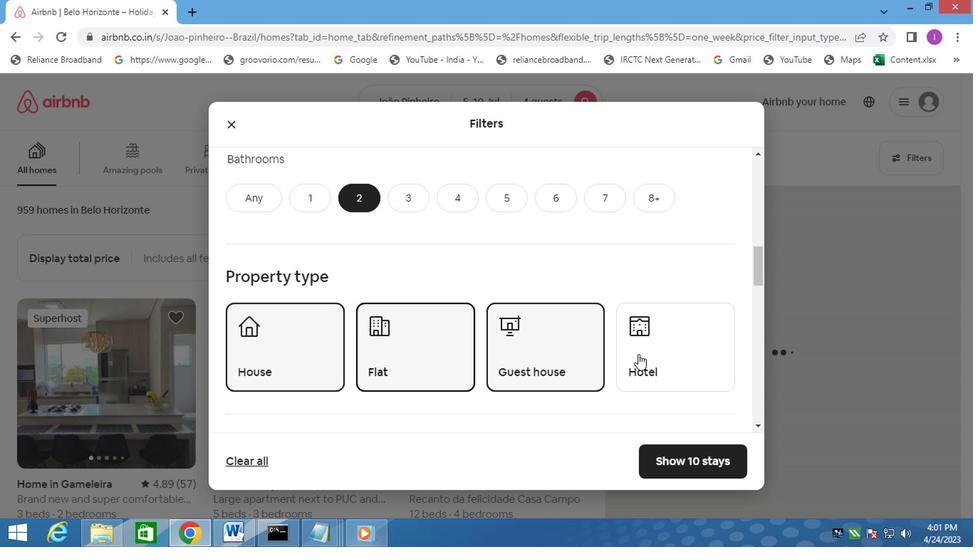 
Action: Mouse scrolled (632, 355) with delta (0, 0)
Screenshot: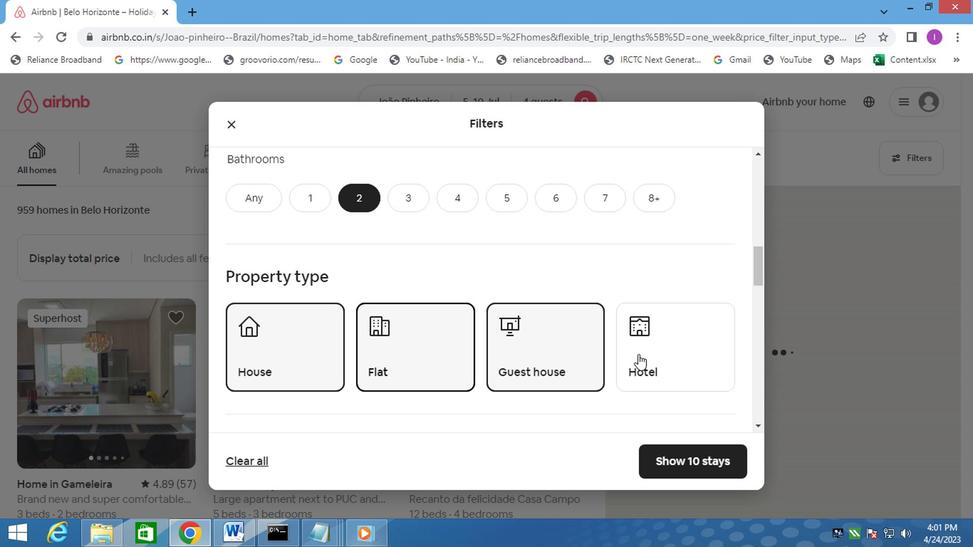 
Action: Mouse scrolled (632, 355) with delta (0, 0)
Screenshot: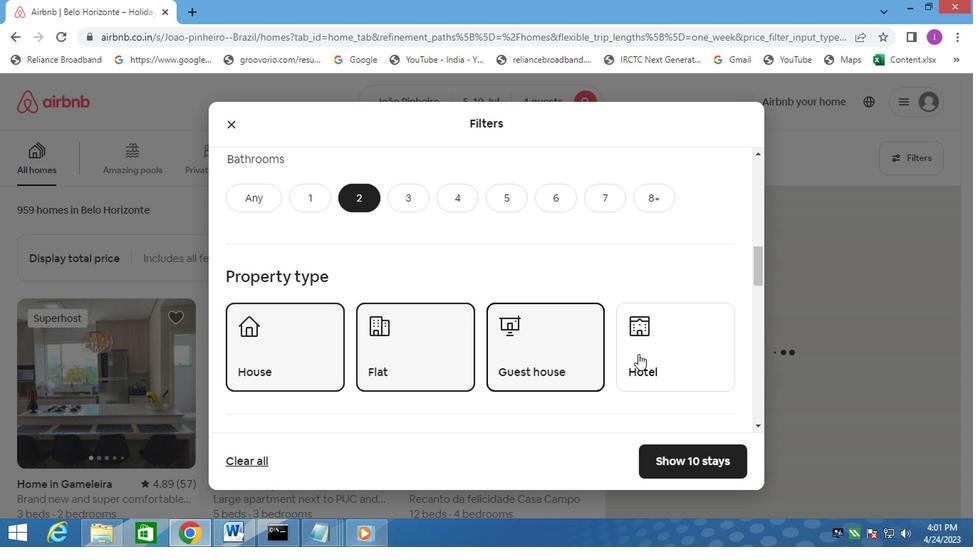 
Action: Mouse moved to (634, 354)
Screenshot: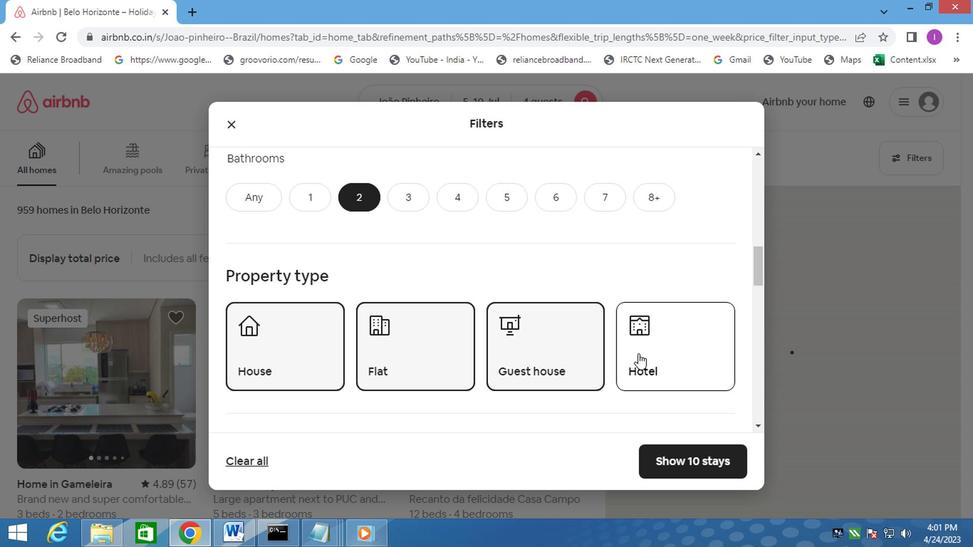 
Action: Mouse scrolled (634, 353) with delta (0, -1)
Screenshot: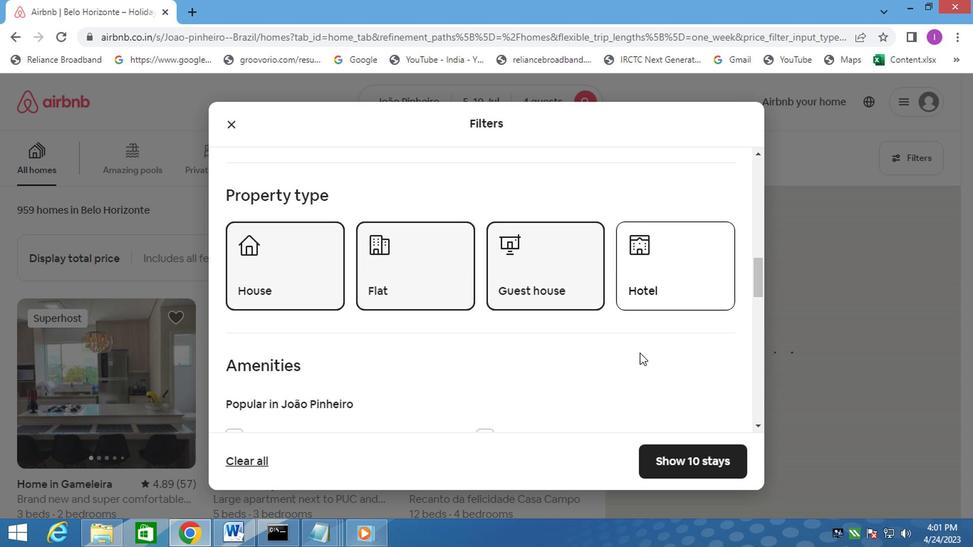 
Action: Mouse scrolled (634, 353) with delta (0, -1)
Screenshot: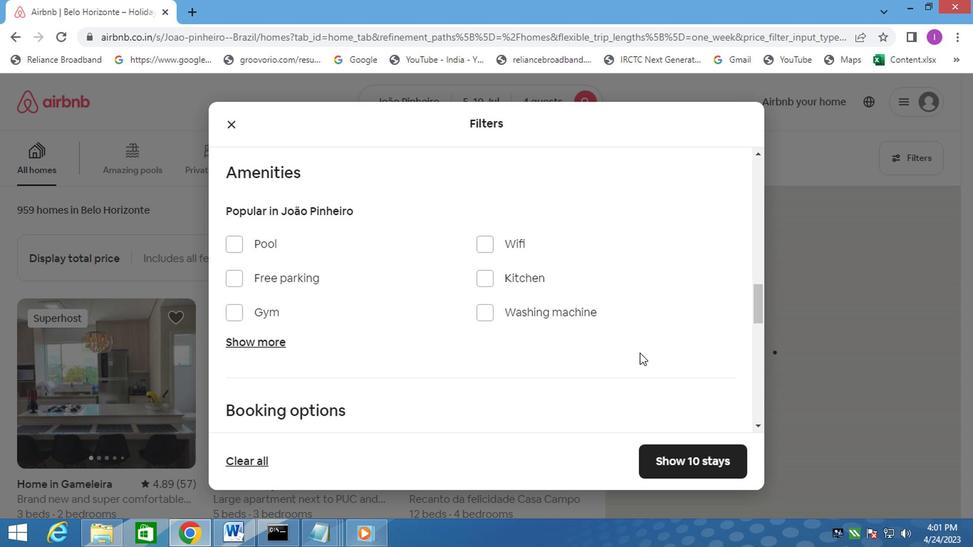 
Action: Mouse moved to (702, 360)
Screenshot: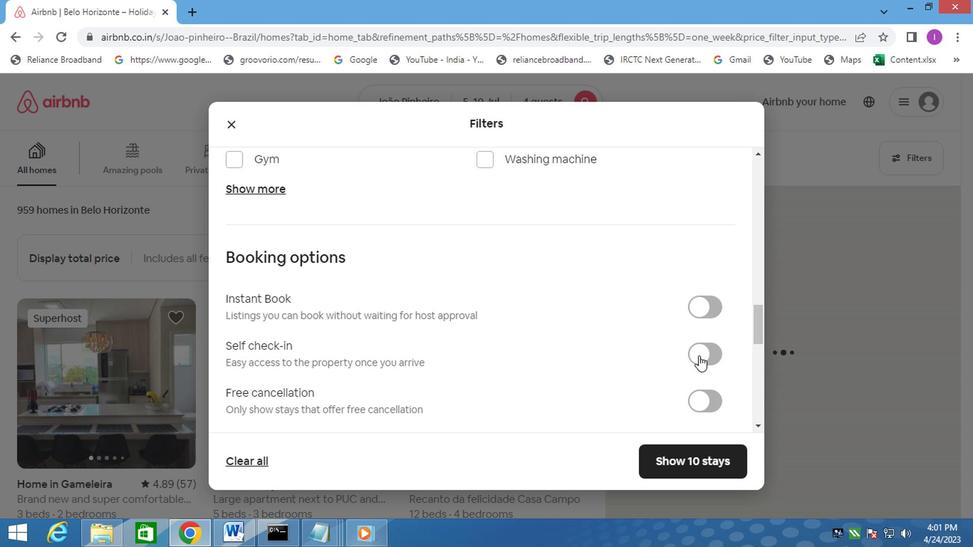 
Action: Mouse pressed left at (702, 360)
Screenshot: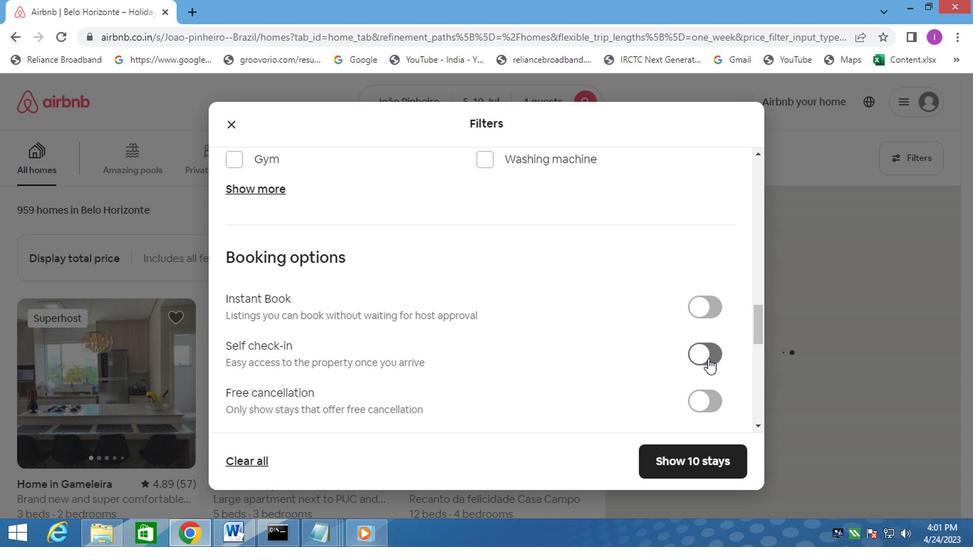 
Action: Mouse moved to (593, 334)
Screenshot: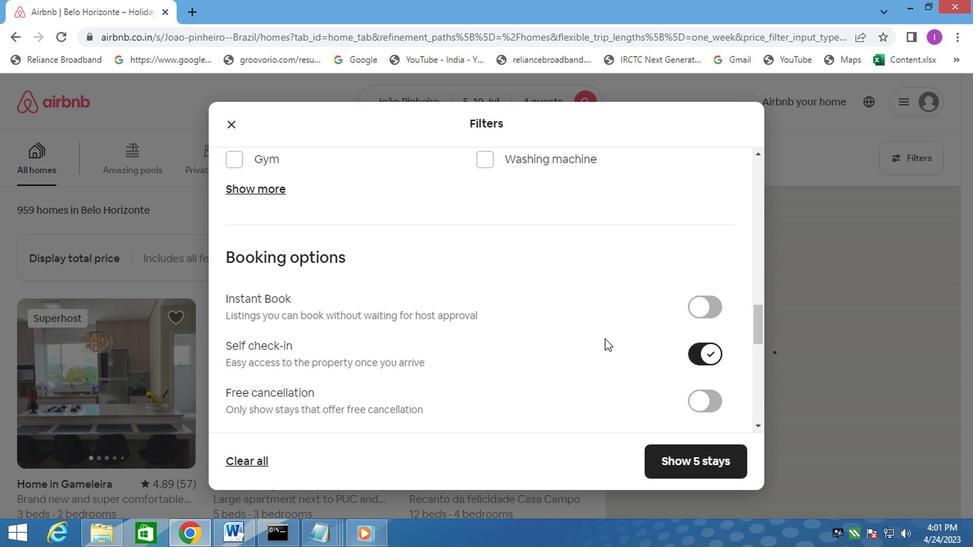 
Action: Mouse scrolled (594, 334) with delta (0, -1)
Screenshot: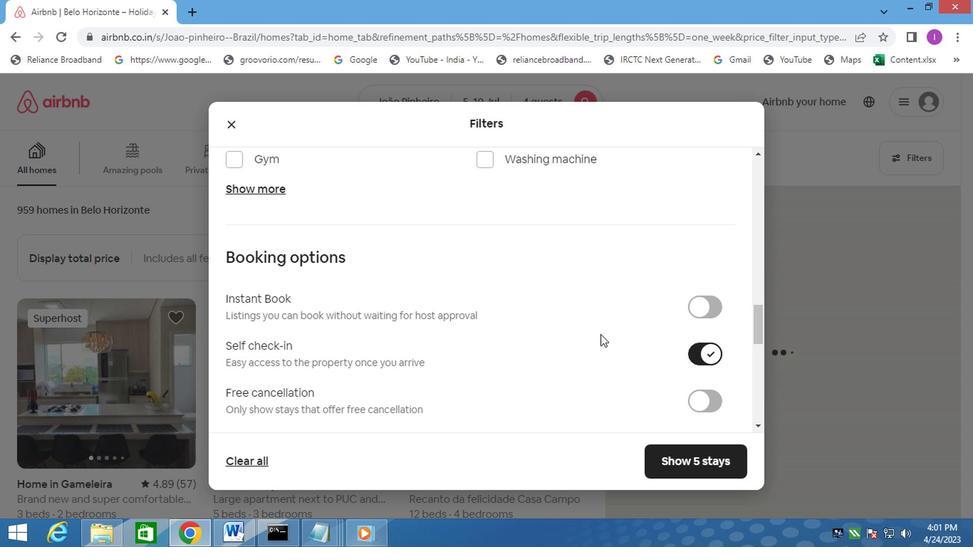 
Action: Mouse scrolled (594, 334) with delta (0, -1)
Screenshot: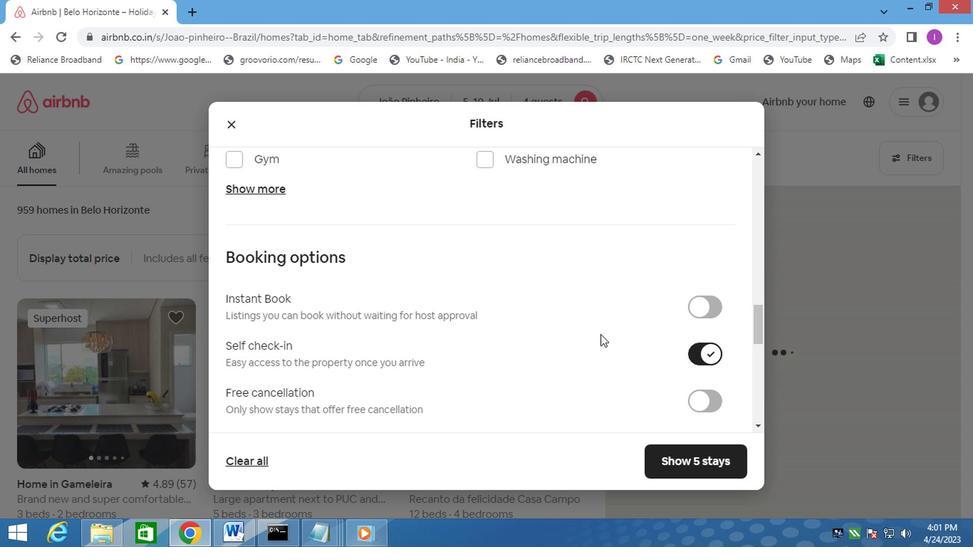 
Action: Mouse scrolled (594, 334) with delta (0, -1)
Screenshot: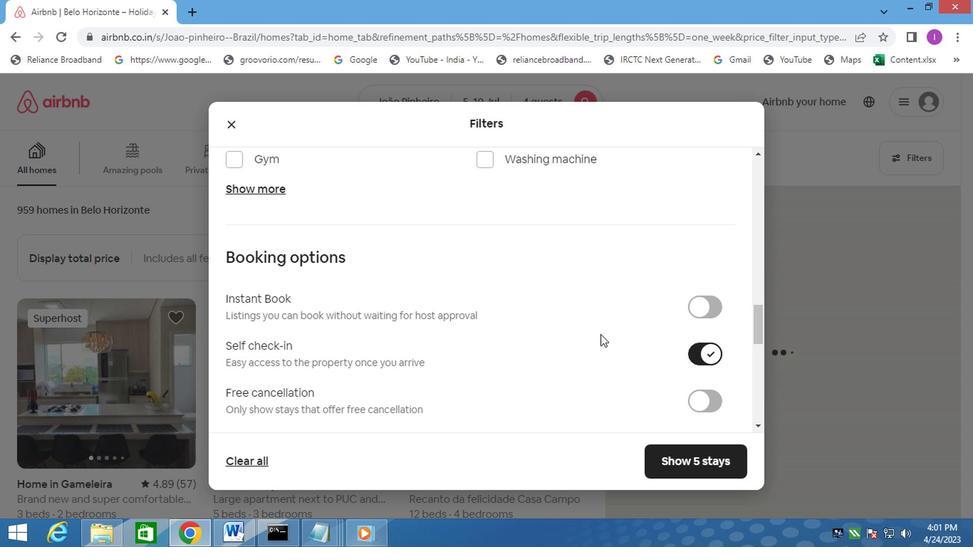 
Action: Mouse scrolled (594, 334) with delta (0, -1)
Screenshot: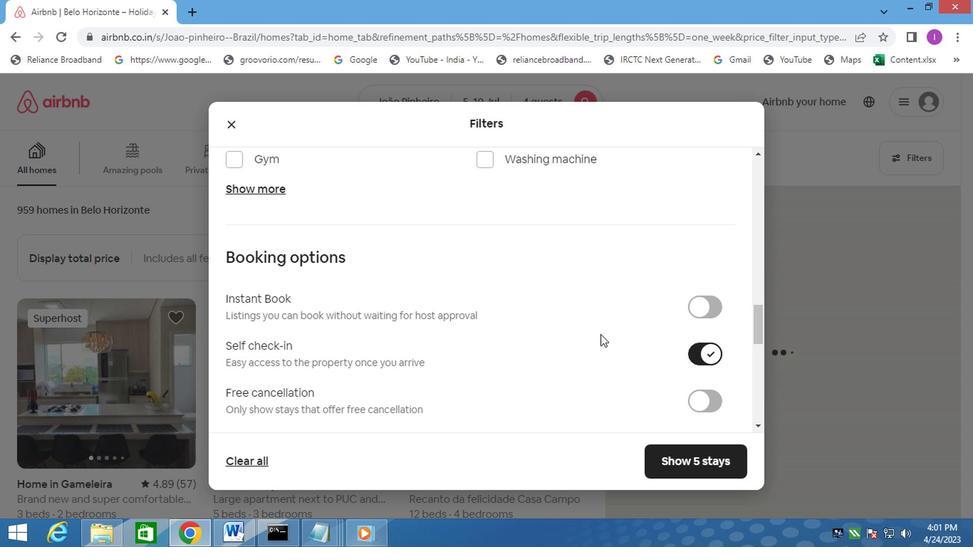 
Action: Mouse scrolled (594, 334) with delta (0, -1)
Screenshot: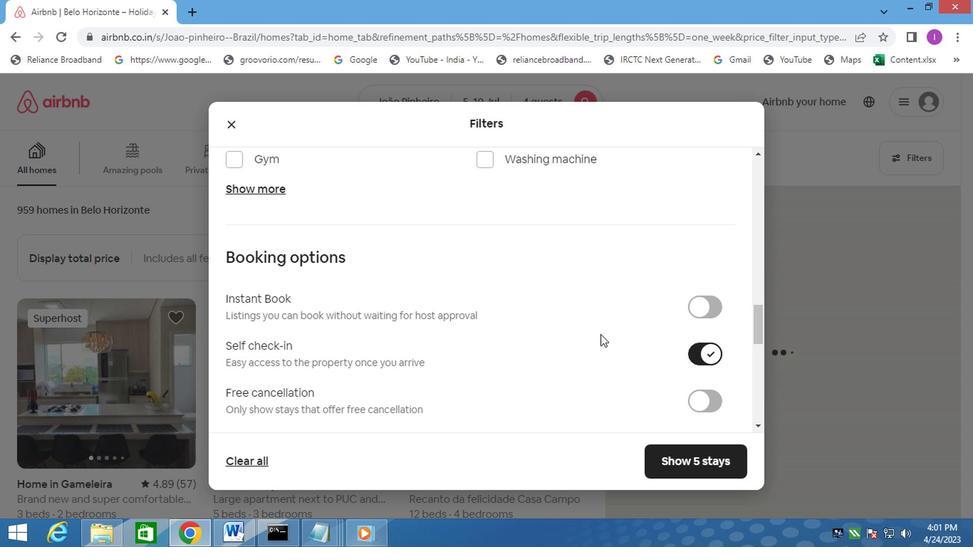
Action: Mouse scrolled (593, 333) with delta (0, -1)
Screenshot: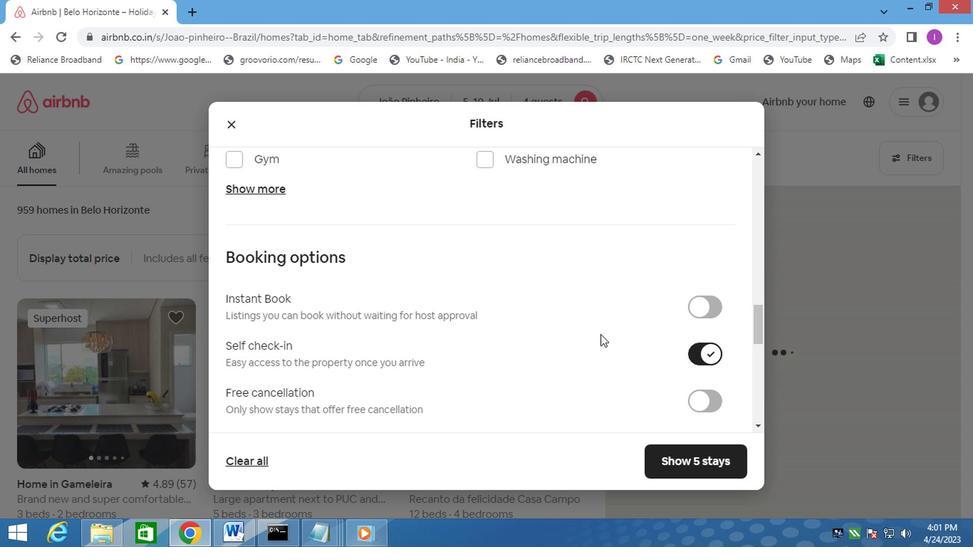
Action: Mouse scrolled (593, 333) with delta (0, -1)
Screenshot: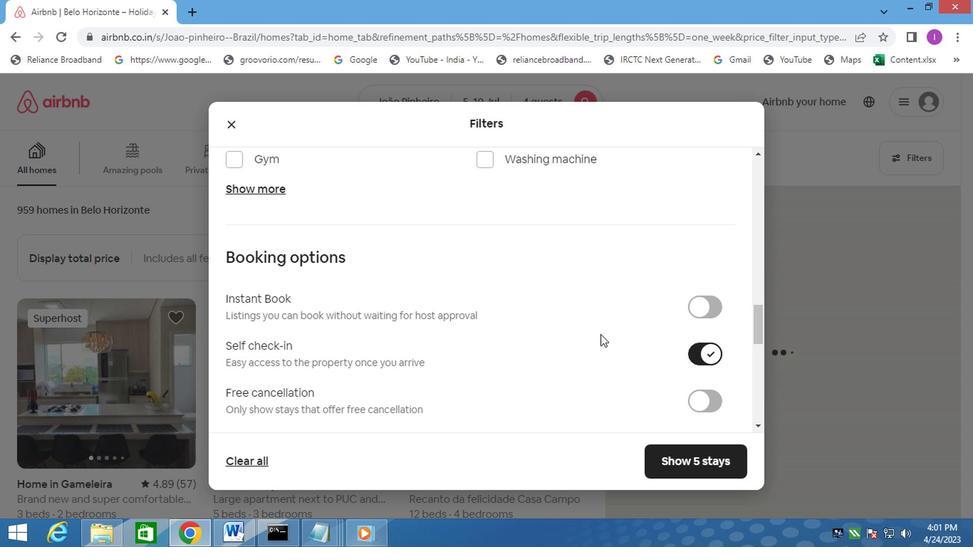 
Action: Mouse scrolled (593, 333) with delta (0, -1)
Screenshot: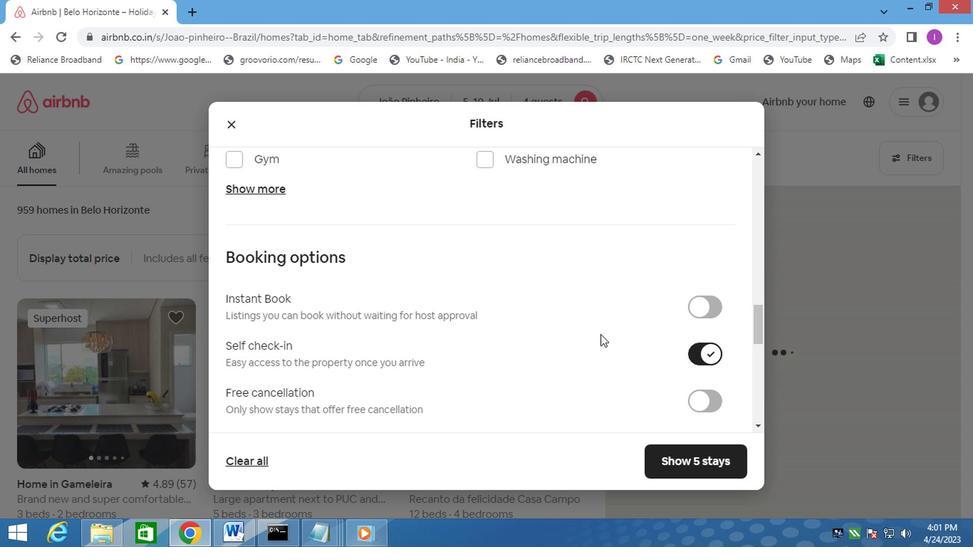 
Action: Mouse scrolled (593, 333) with delta (0, -1)
Screenshot: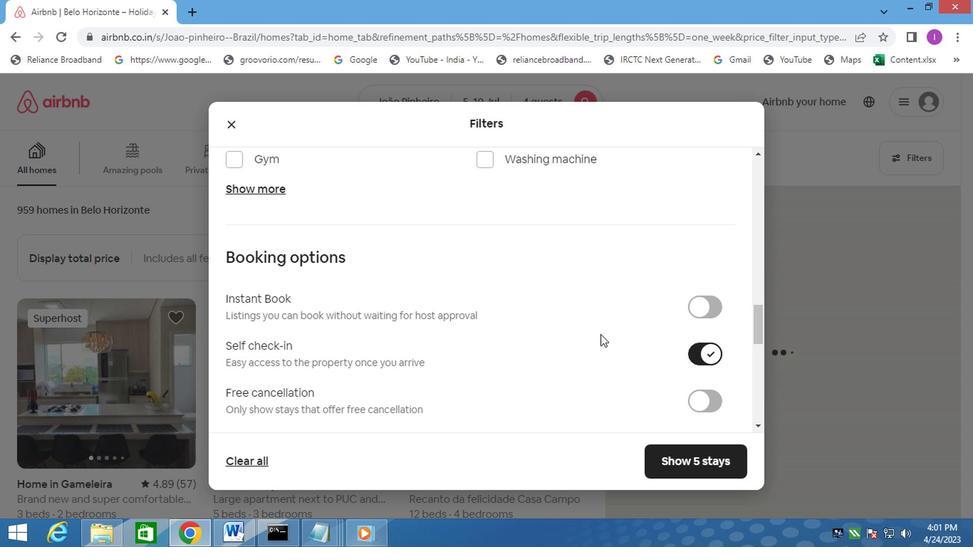 
Action: Mouse scrolled (593, 333) with delta (0, -1)
Screenshot: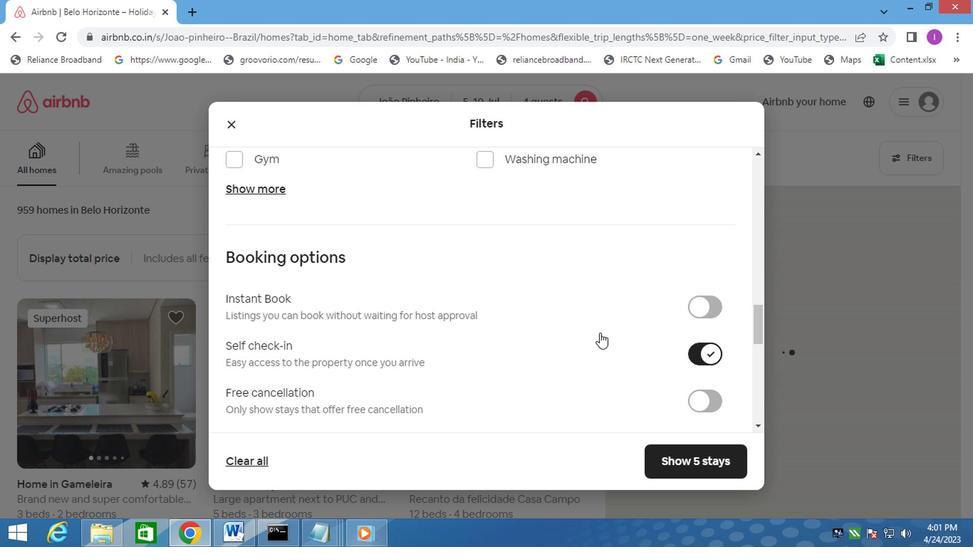 
Action: Mouse scrolled (593, 333) with delta (0, -1)
Screenshot: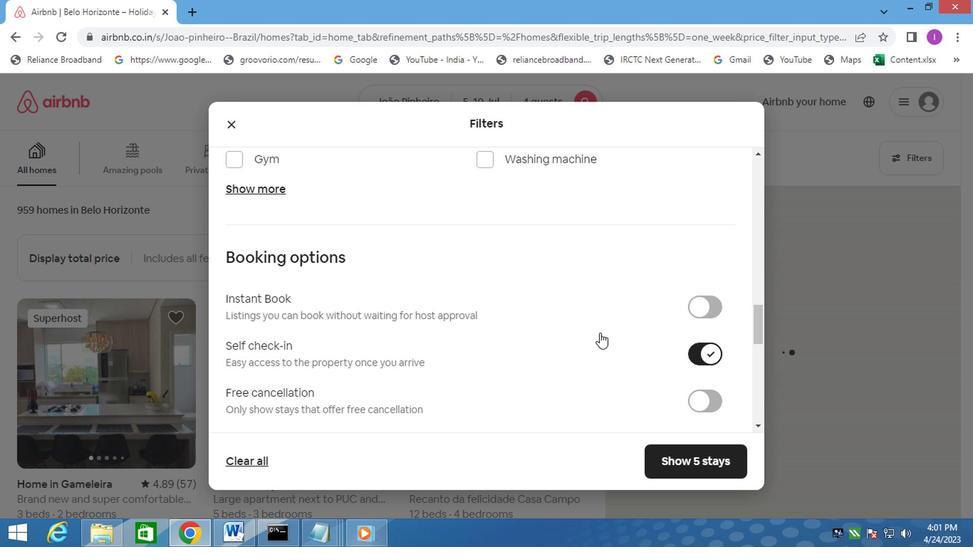 
Action: Mouse scrolled (593, 333) with delta (0, -1)
Screenshot: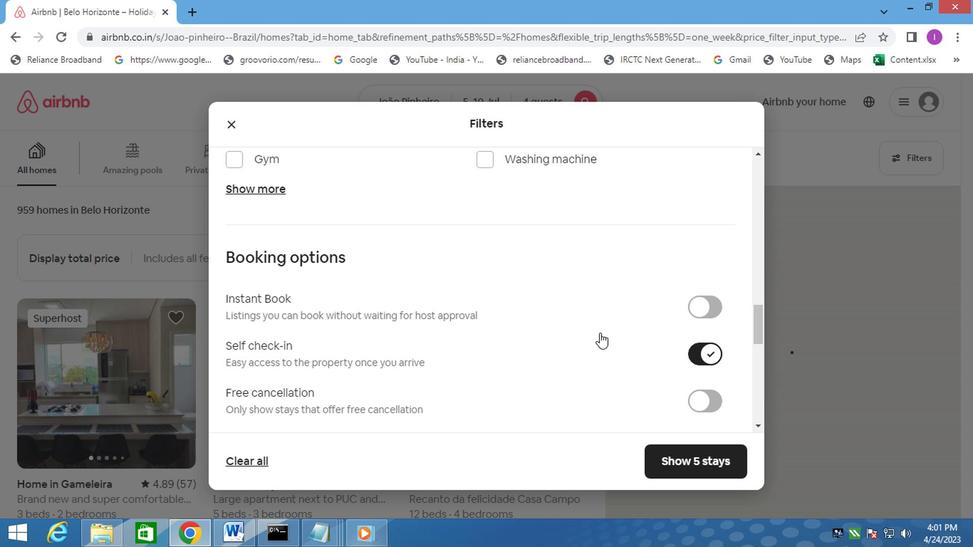 
Action: Mouse scrolled (593, 333) with delta (0, -1)
Screenshot: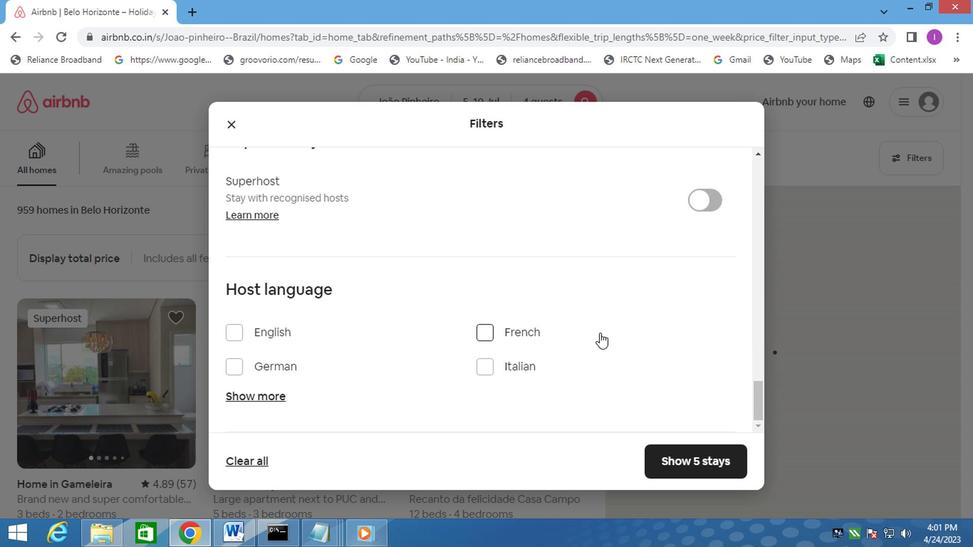 
Action: Mouse scrolled (593, 333) with delta (0, -1)
Screenshot: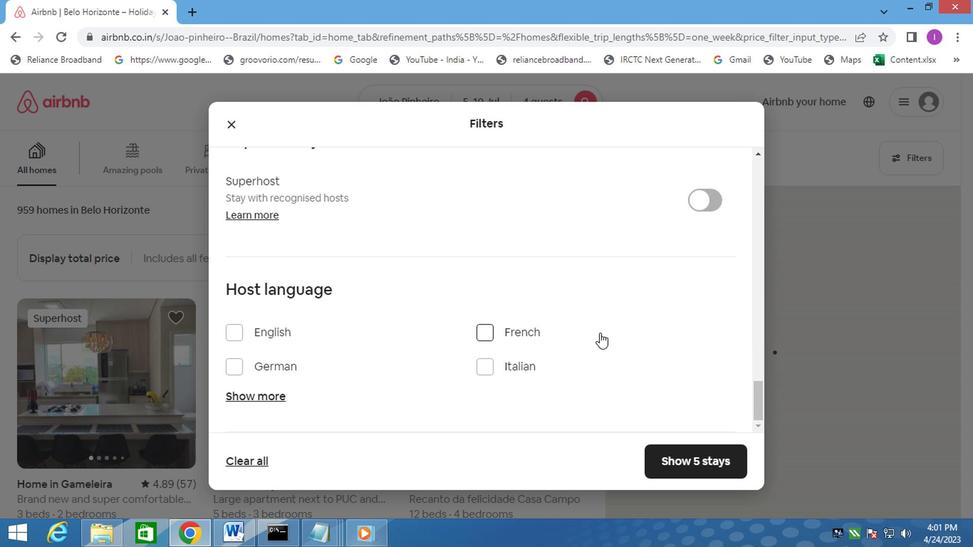 
Action: Mouse moved to (261, 401)
Screenshot: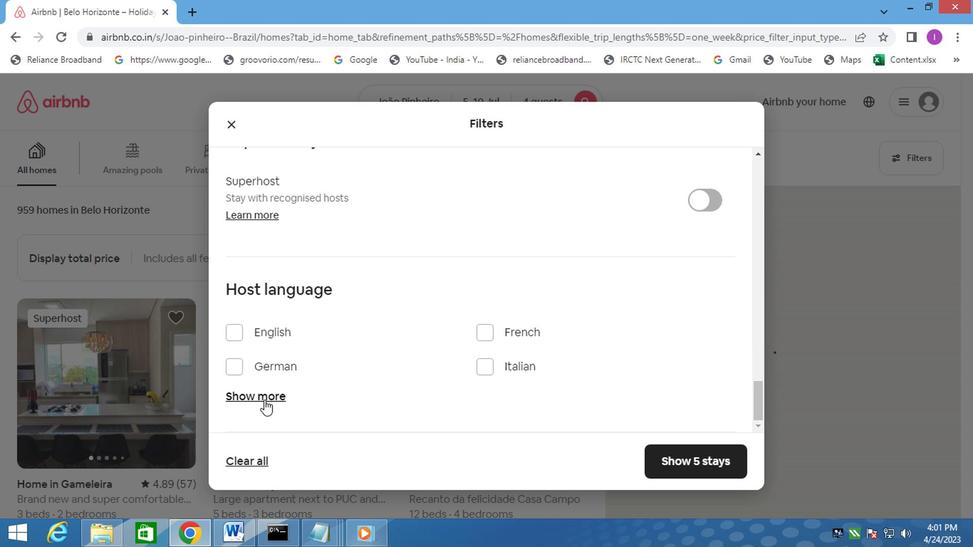 
Action: Mouse pressed left at (261, 401)
Screenshot: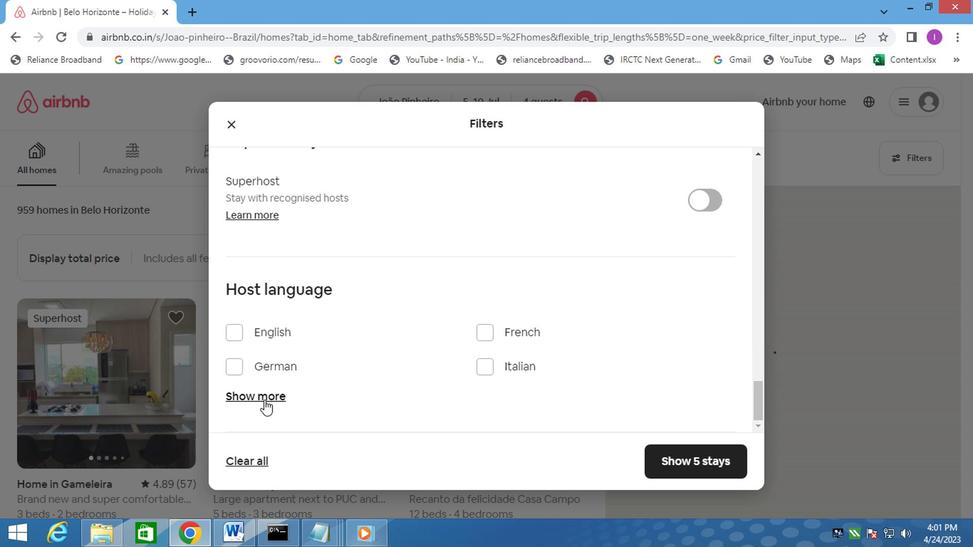 
Action: Mouse moved to (485, 406)
Screenshot: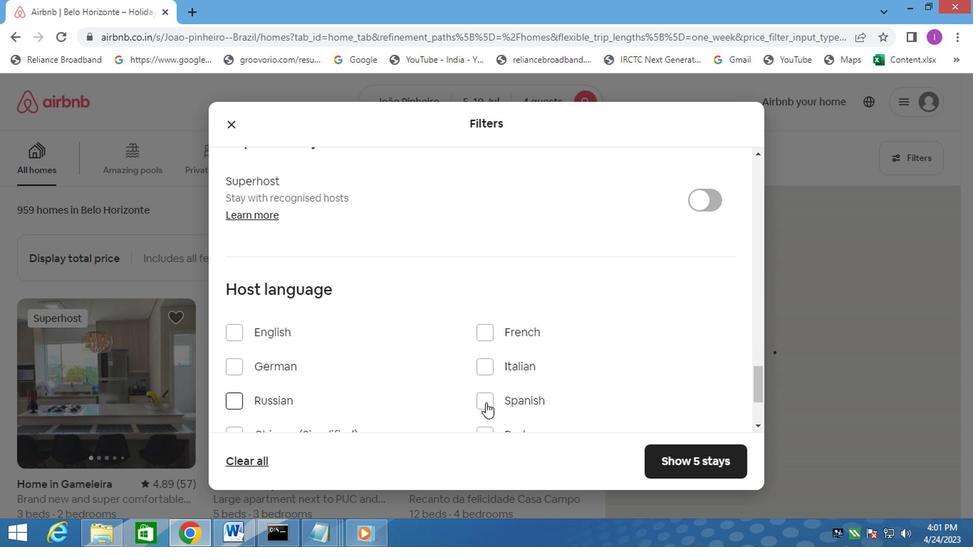
Action: Mouse pressed left at (485, 406)
Screenshot: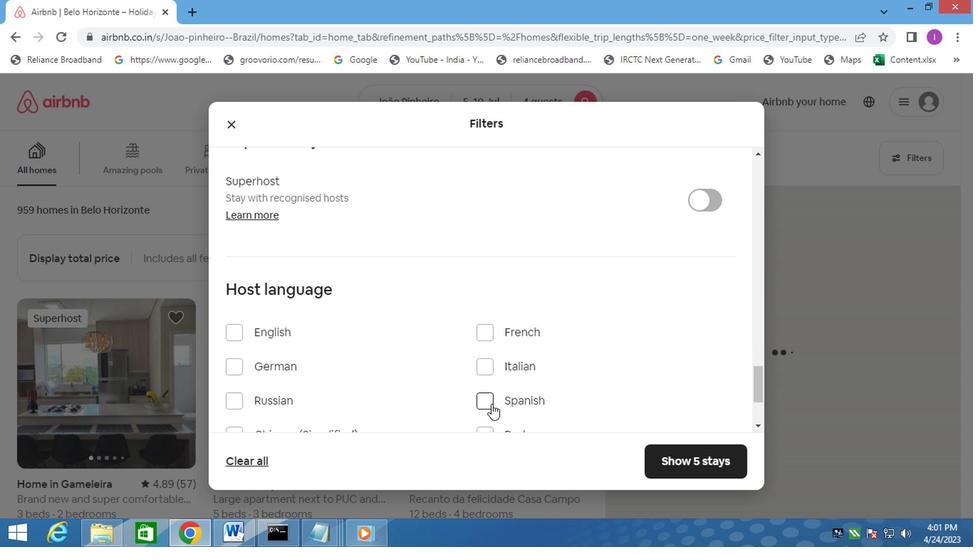 
Action: Mouse moved to (583, 380)
Screenshot: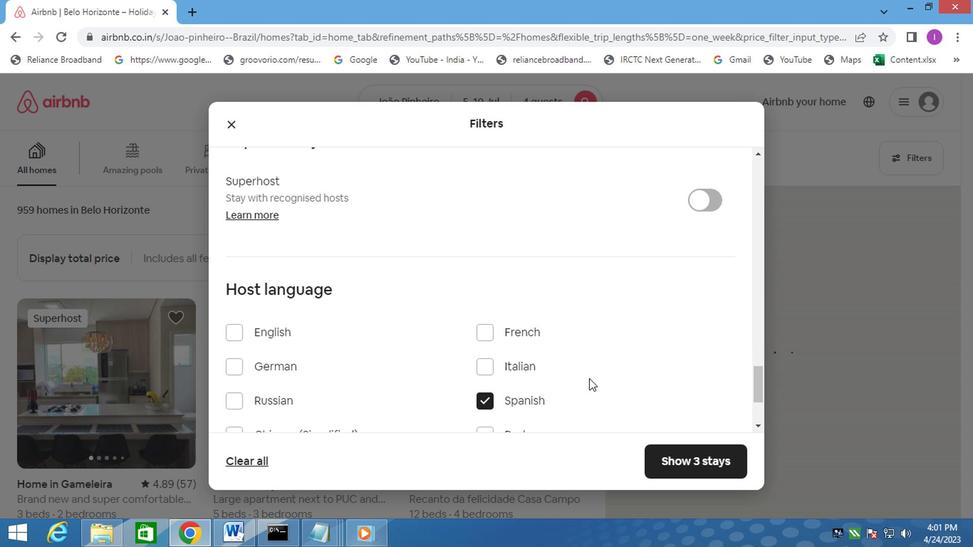 
Action: Mouse scrolled (583, 379) with delta (0, -1)
Screenshot: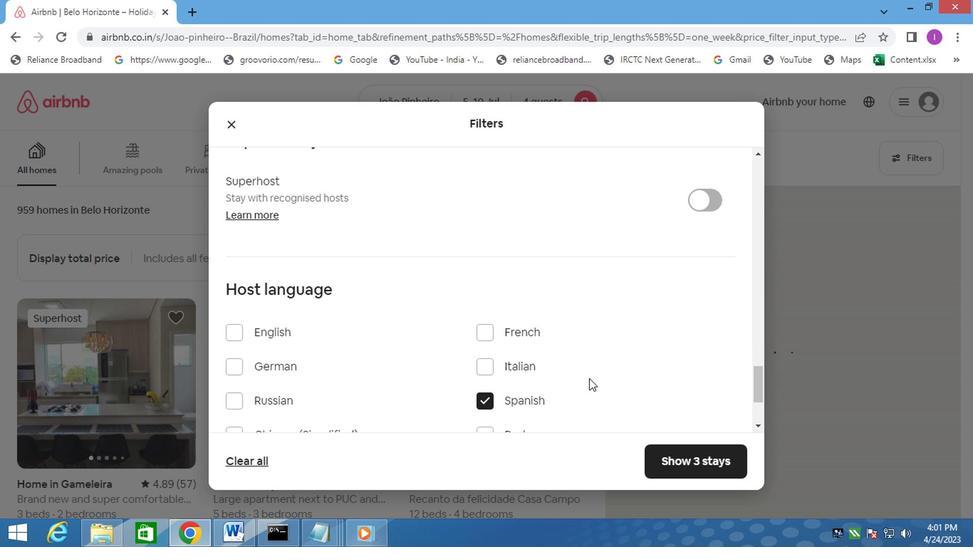 
Action: Mouse scrolled (583, 379) with delta (0, -1)
Screenshot: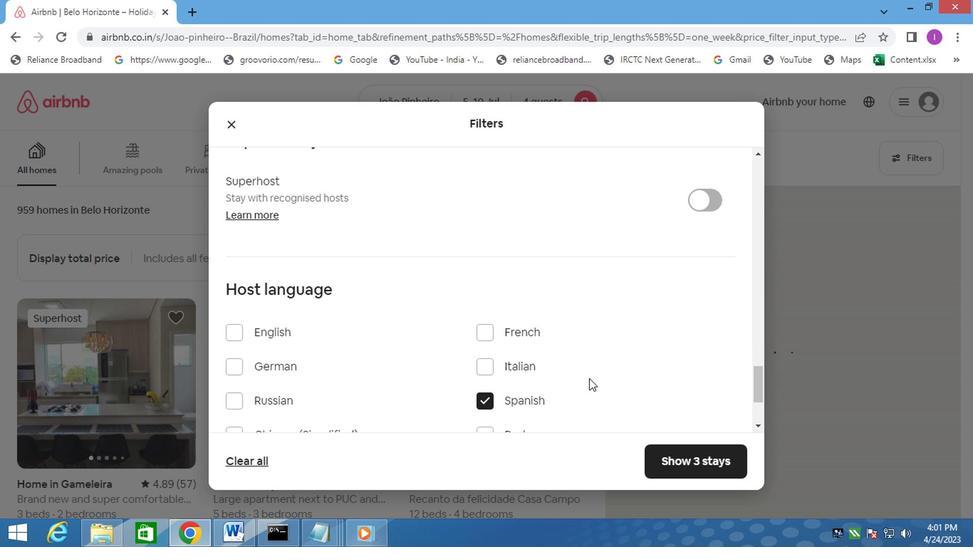 
Action: Mouse scrolled (583, 379) with delta (0, -1)
Screenshot: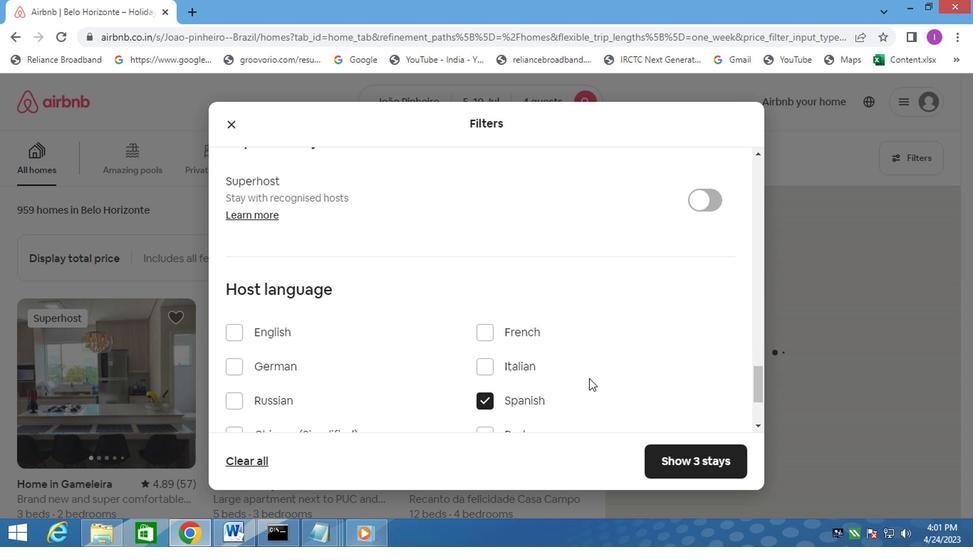 
Action: Mouse scrolled (583, 379) with delta (0, -1)
Screenshot: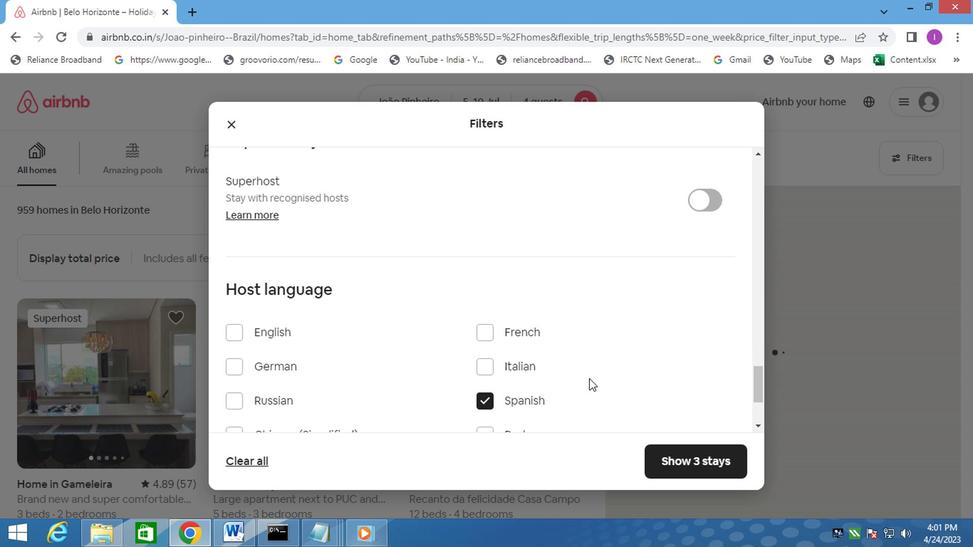 
Action: Mouse moved to (704, 472)
Screenshot: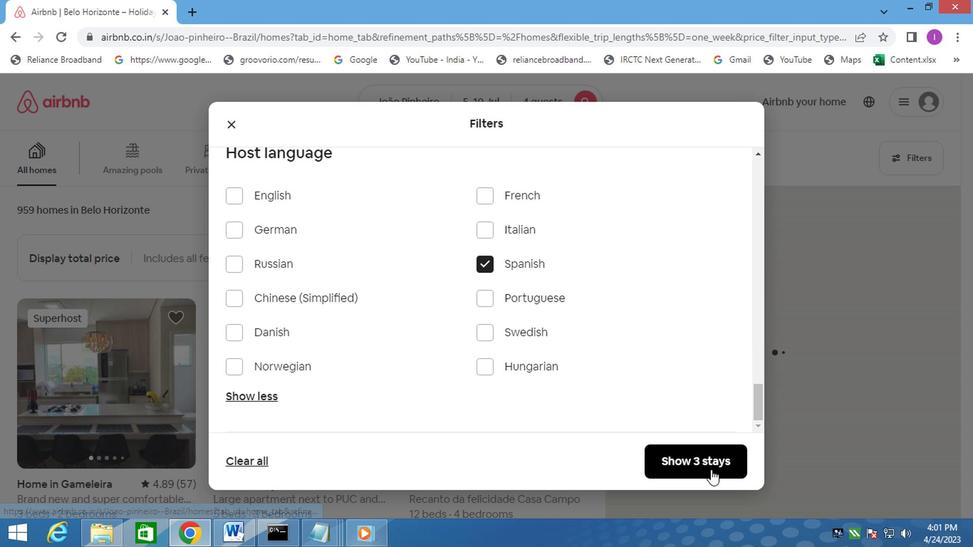 
Action: Mouse pressed left at (704, 472)
Screenshot: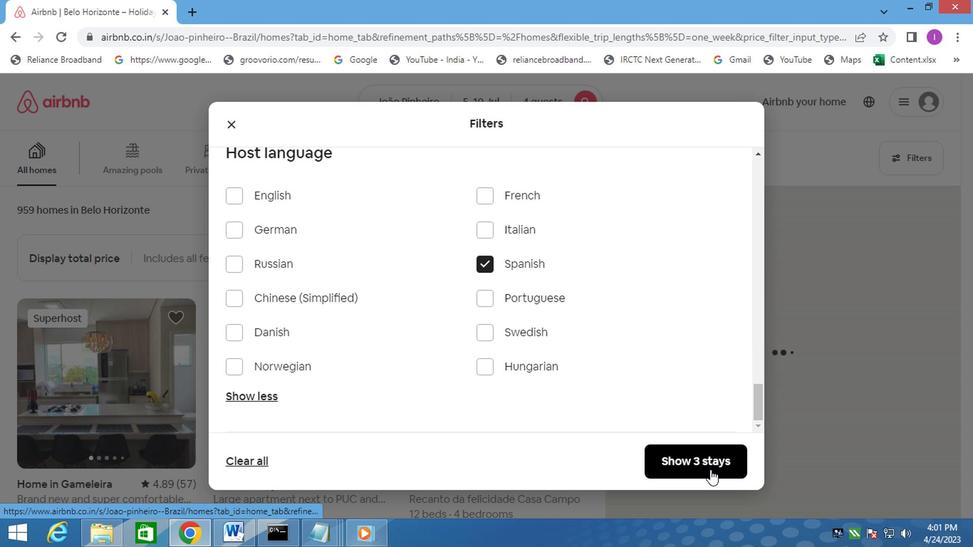 
Action: Mouse moved to (670, 463)
Screenshot: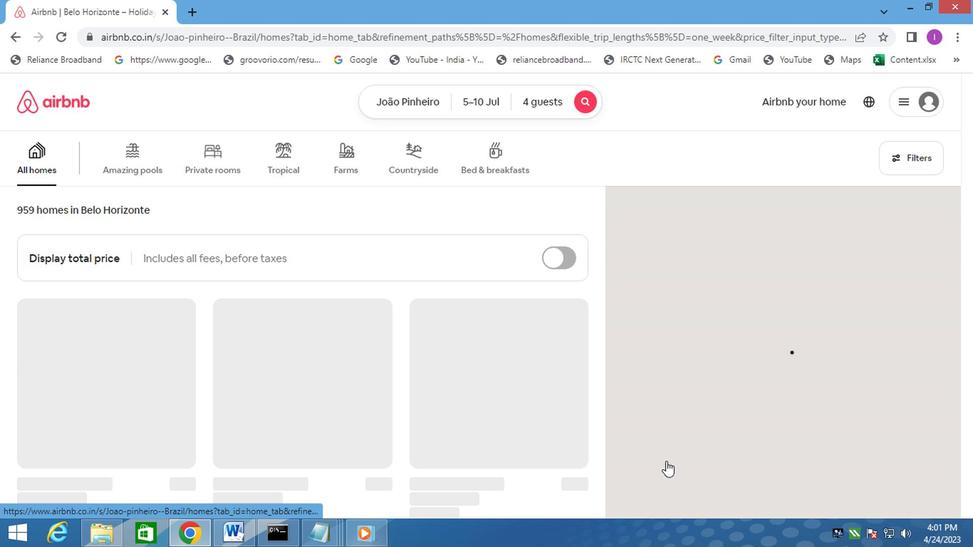 
Action: Key pressed <Key.f8>
Screenshot: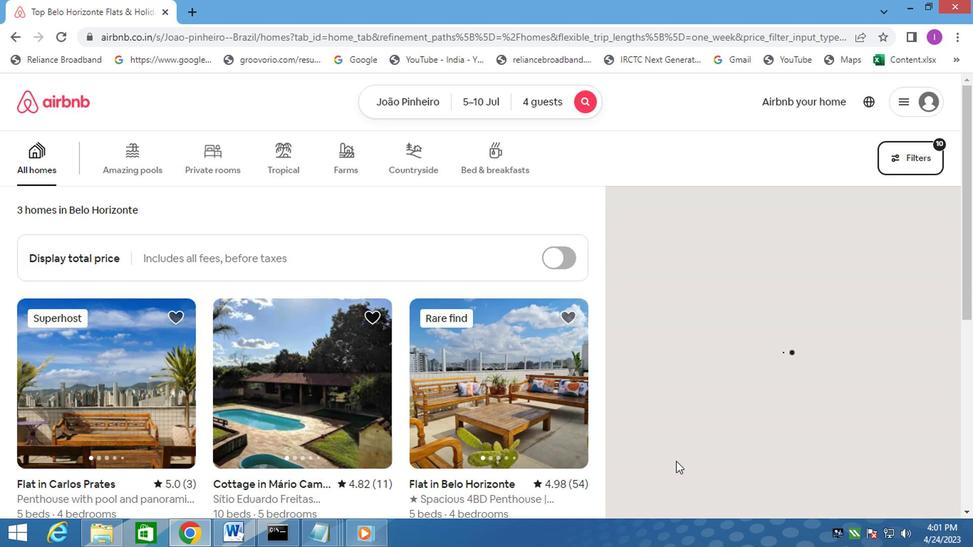 
